 Task: Create new Company, with domain: 'cognizant.com' and type: 'Reseller'. Add new contact for this company, with mail Id: 'Devyani_Singh@cognizant.com', First Name: Devyani, Last name:  Singh, Job Title: 'Project Manager', Phone Number: '(617) 555-9013'. Change life cycle stage to  Lead and lead status to  Open. Logged in from softage.3@softage.net
Action: Mouse moved to (82, 72)
Screenshot: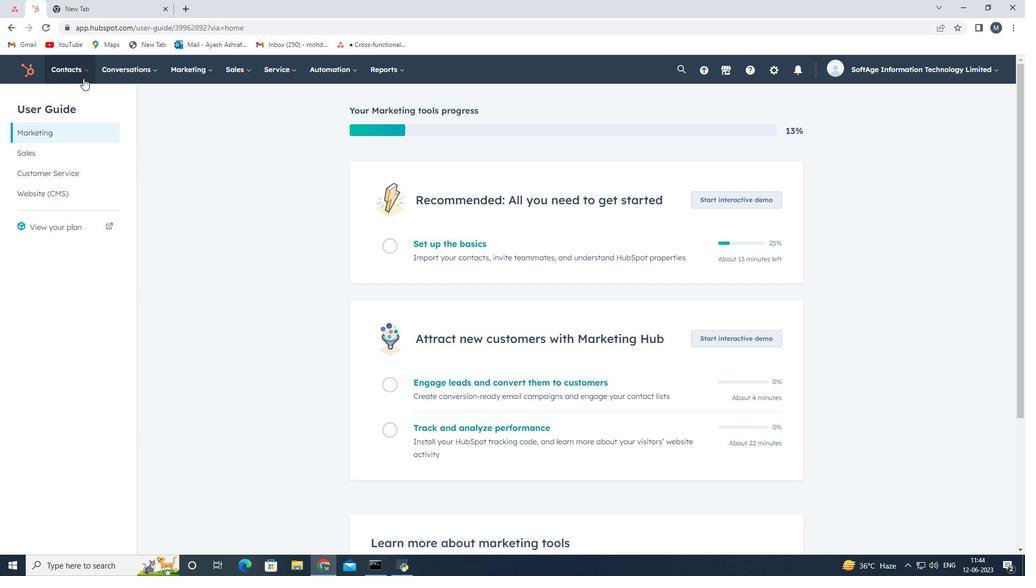 
Action: Mouse pressed left at (82, 72)
Screenshot: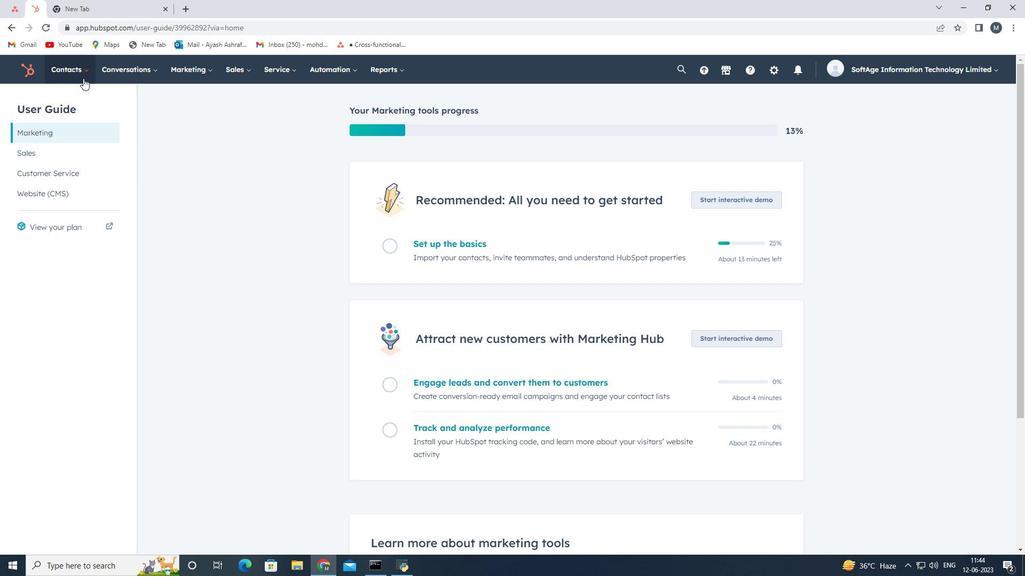 
Action: Mouse moved to (87, 119)
Screenshot: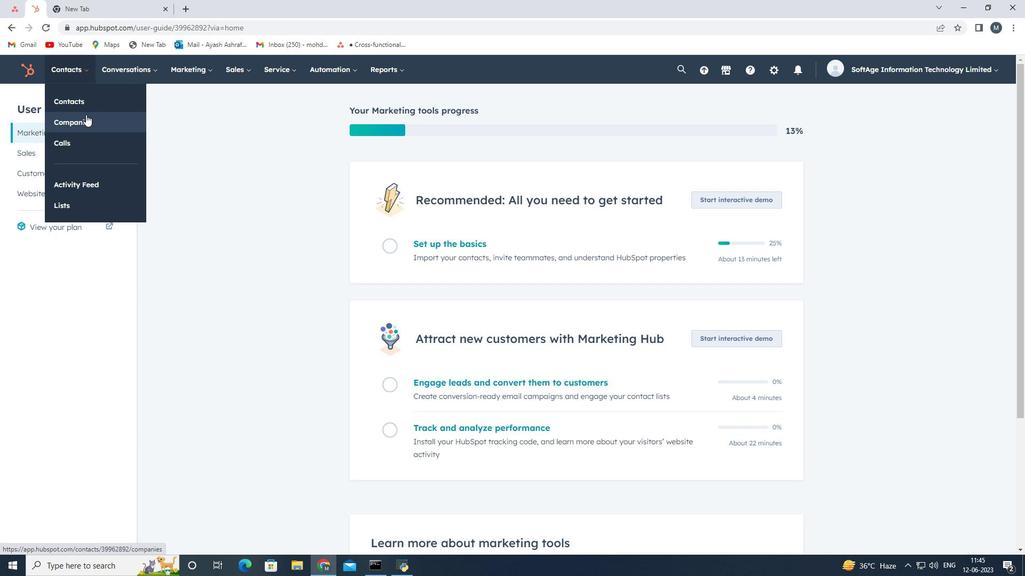 
Action: Mouse pressed left at (87, 119)
Screenshot: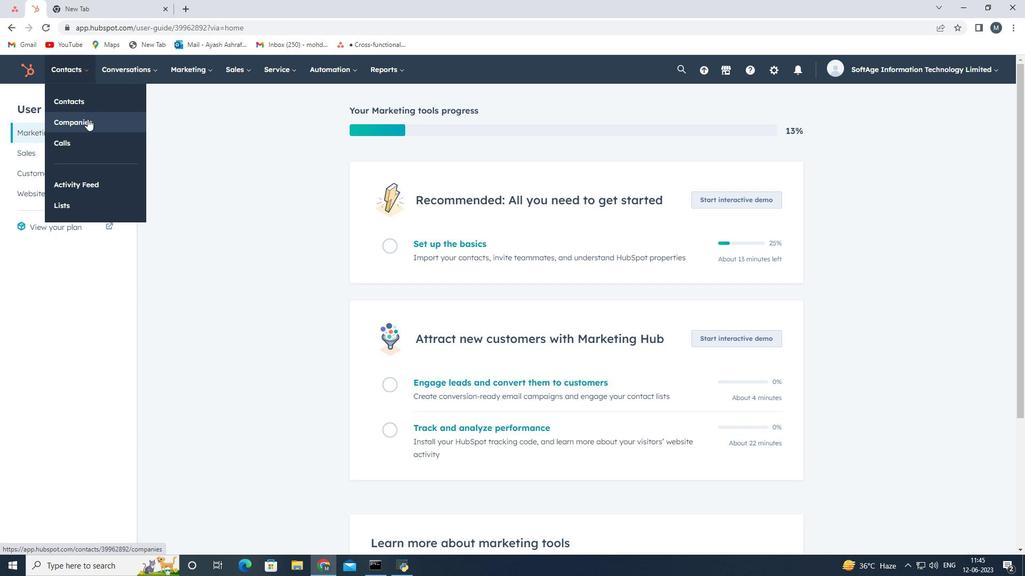 
Action: Mouse moved to (955, 102)
Screenshot: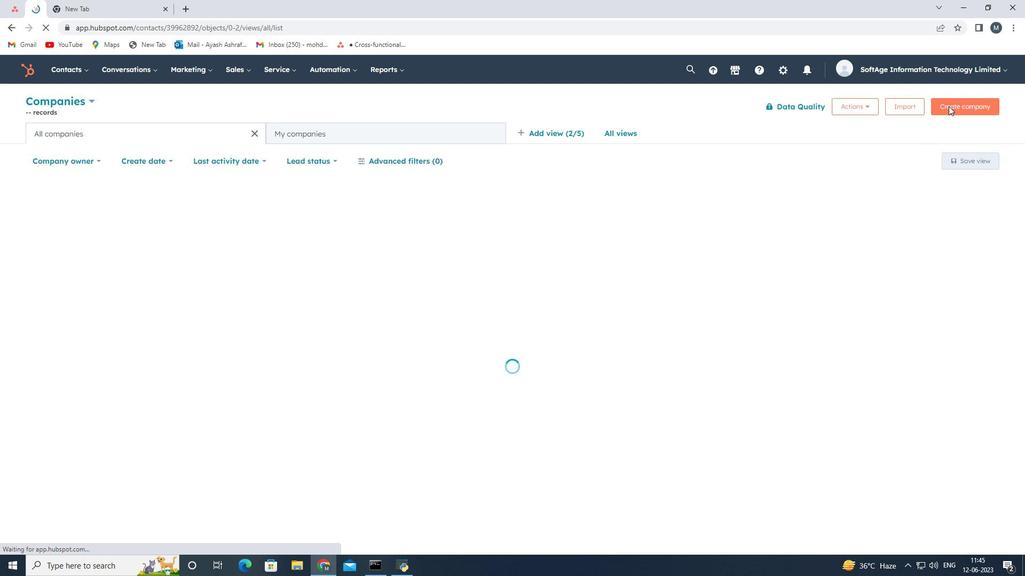 
Action: Mouse pressed left at (955, 102)
Screenshot: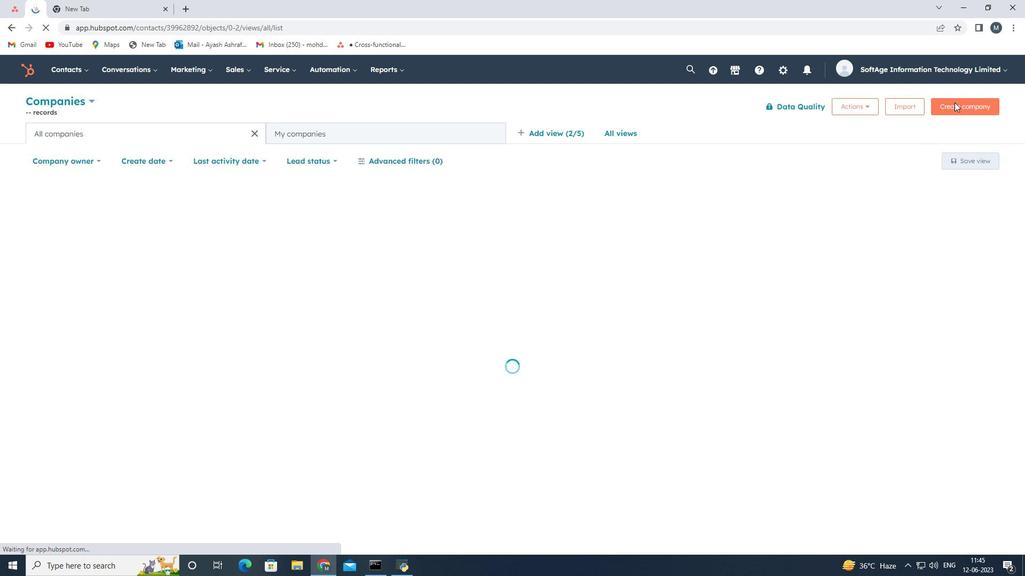 
Action: Mouse moved to (787, 151)
Screenshot: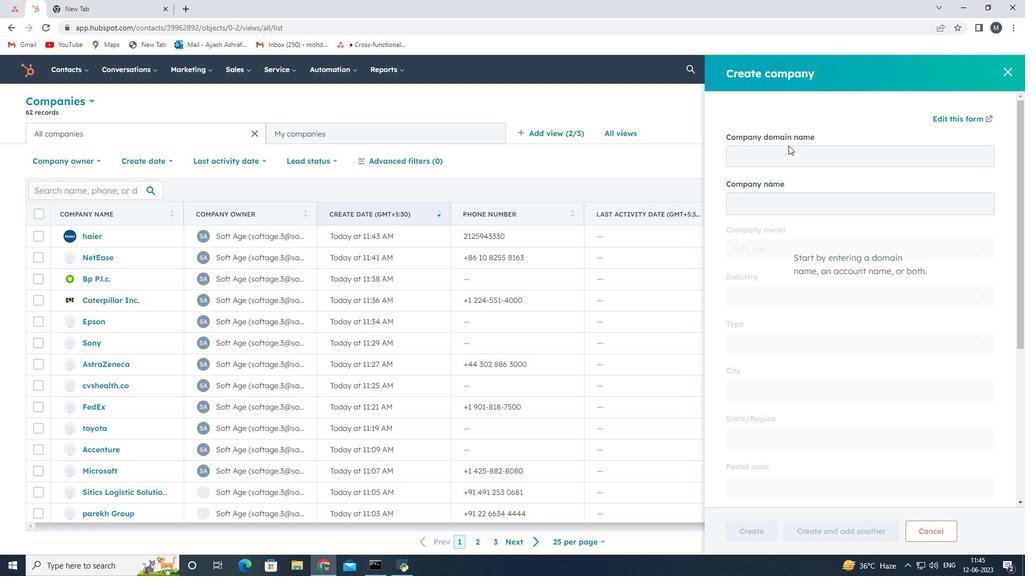 
Action: Mouse pressed left at (787, 151)
Screenshot: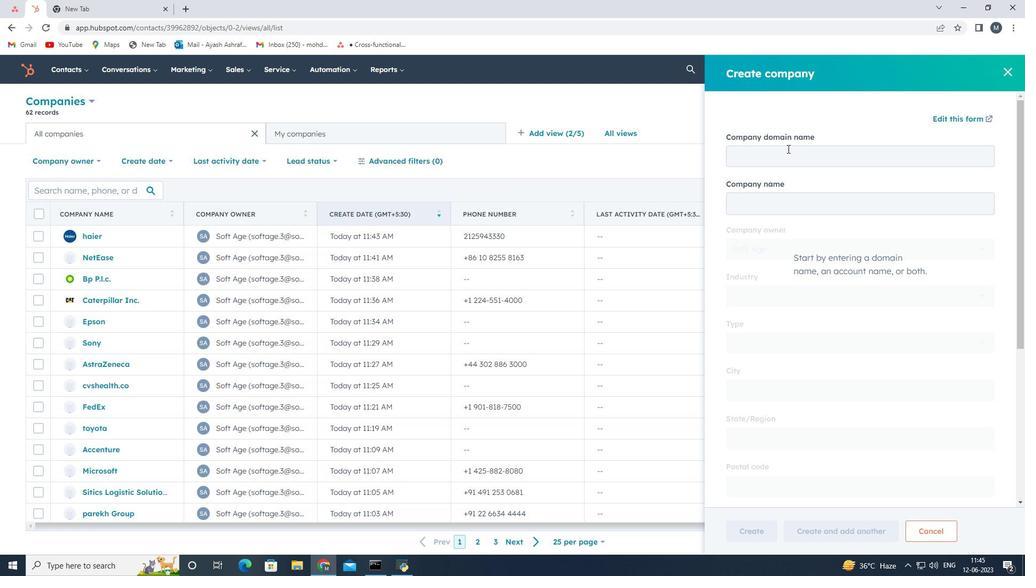
Action: Mouse moved to (786, 152)
Screenshot: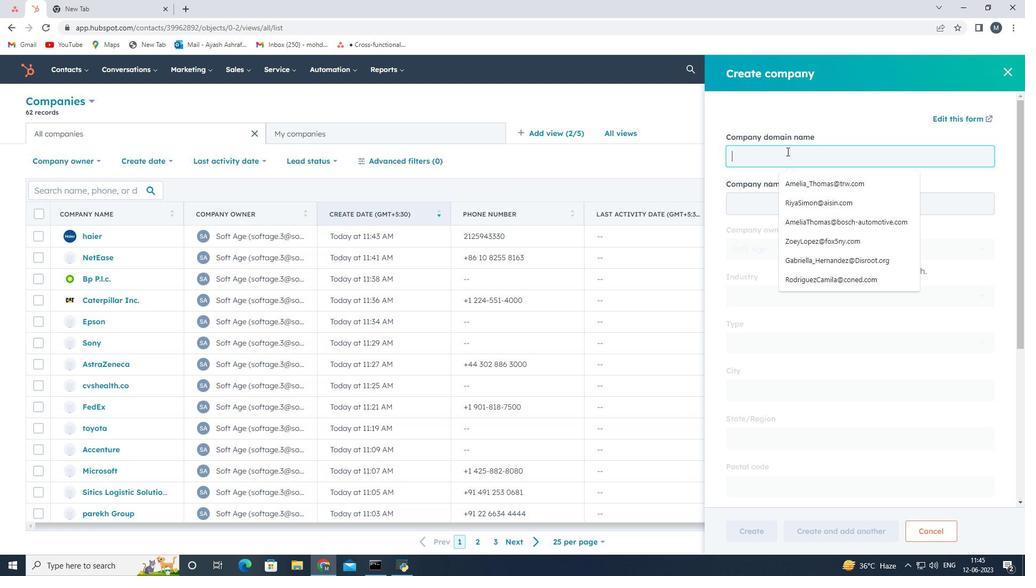 
Action: Key pressed cogm
Screenshot: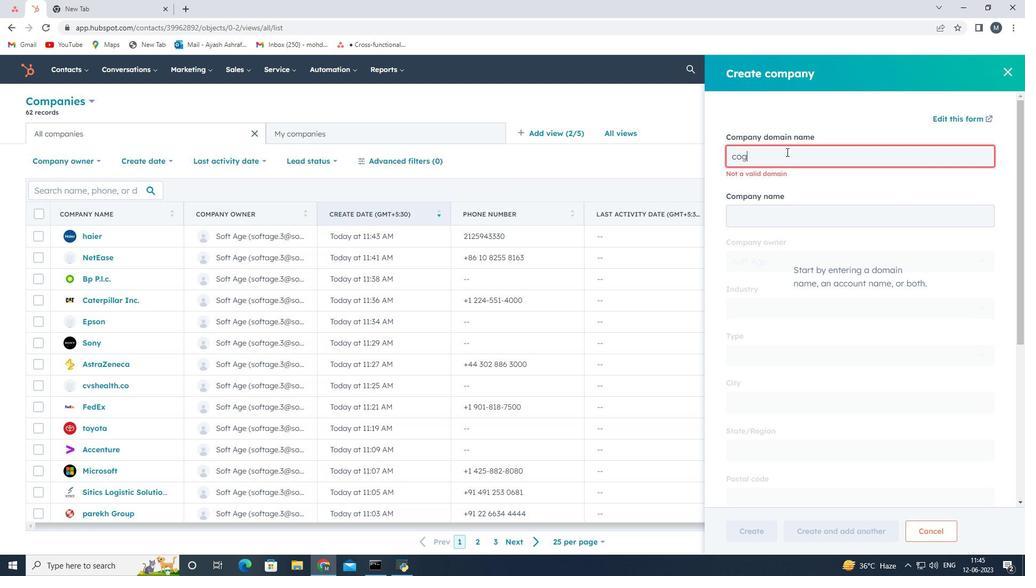 
Action: Mouse moved to (785, 152)
Screenshot: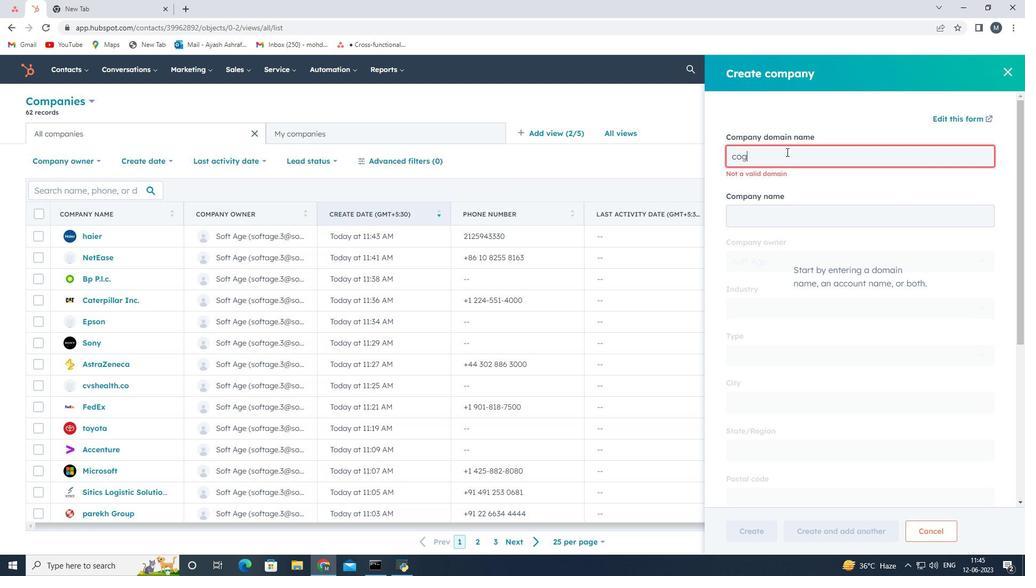 
Action: Key pressed <Key.backspace>no<Key.backspace>izant.com
Screenshot: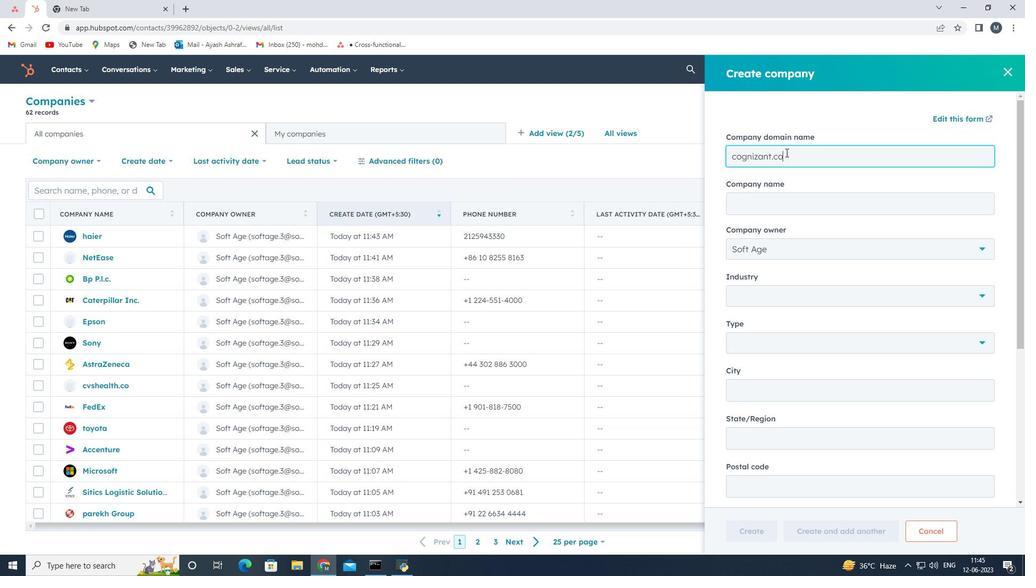 
Action: Mouse moved to (790, 291)
Screenshot: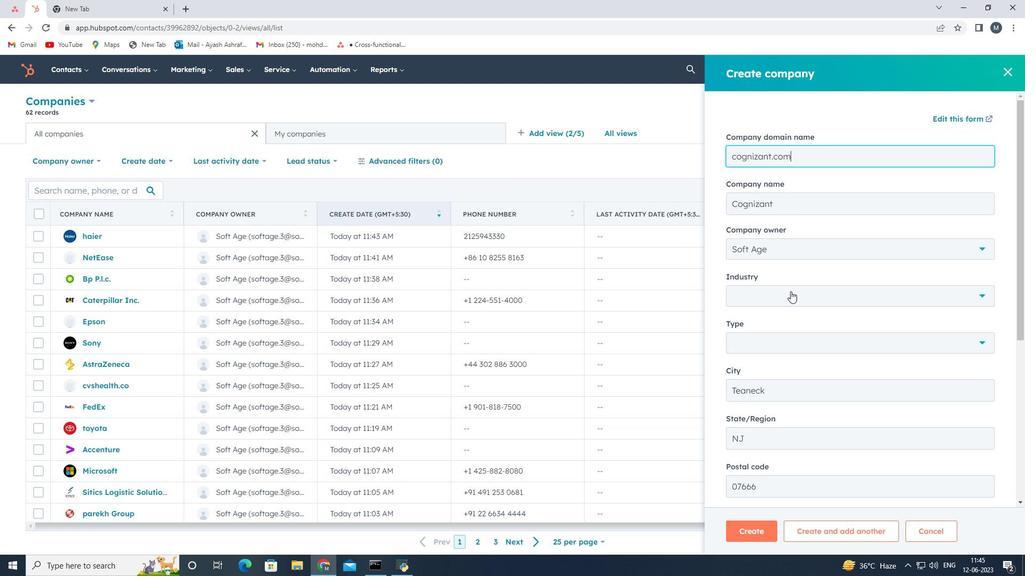 
Action: Mouse scrolled (790, 291) with delta (0, 0)
Screenshot: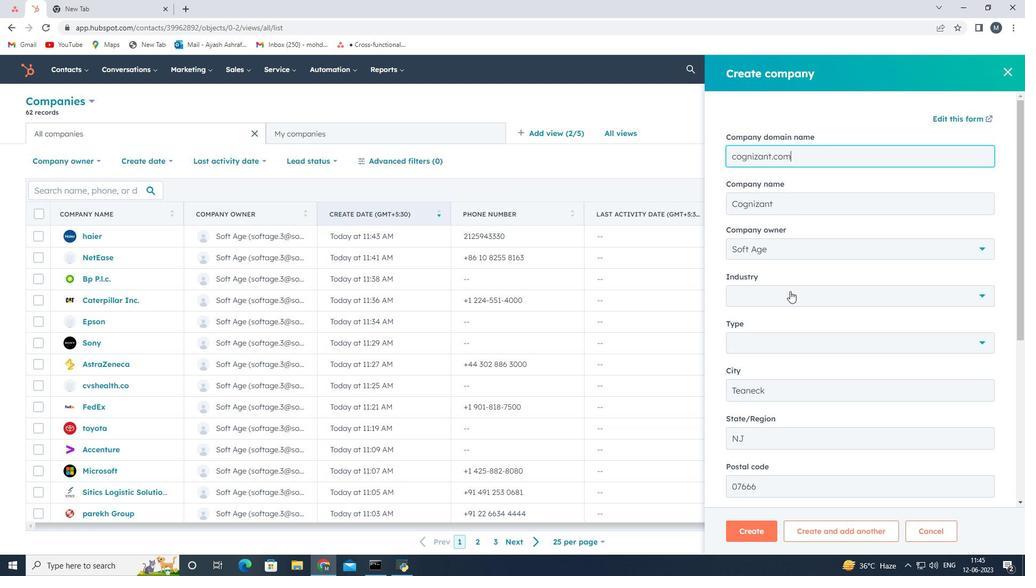 
Action: Mouse moved to (786, 291)
Screenshot: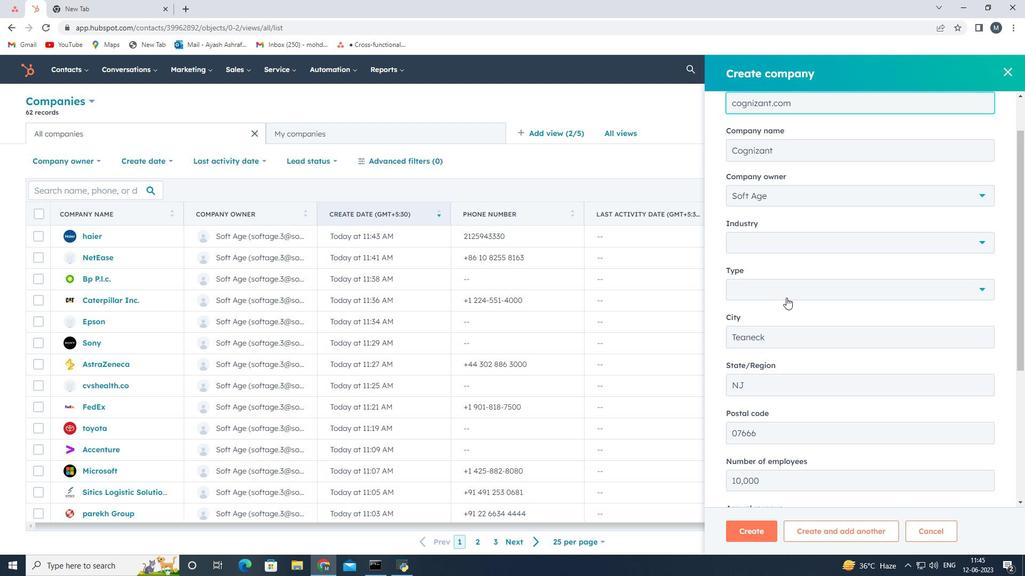 
Action: Mouse pressed left at (786, 291)
Screenshot: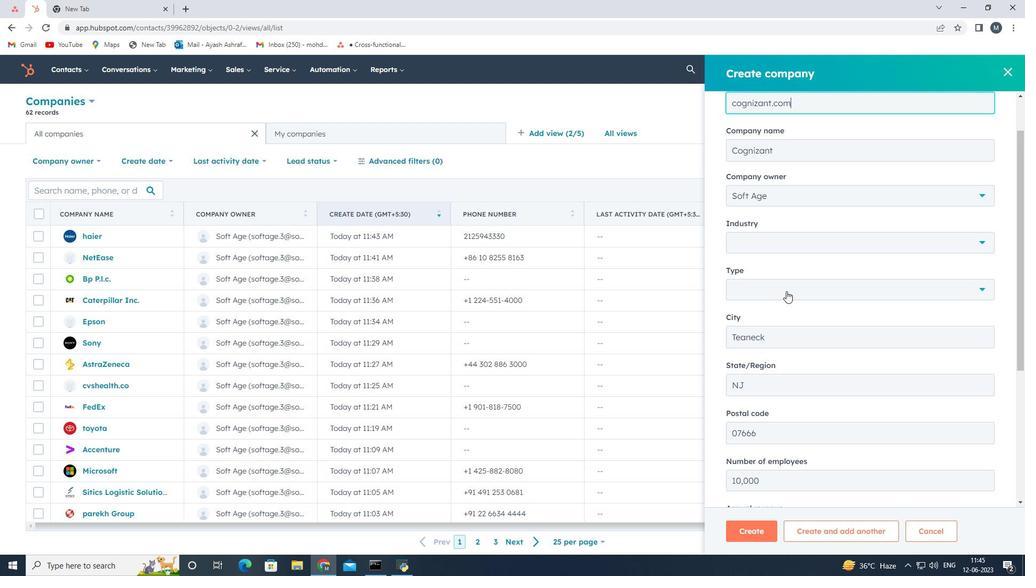 
Action: Mouse moved to (769, 385)
Screenshot: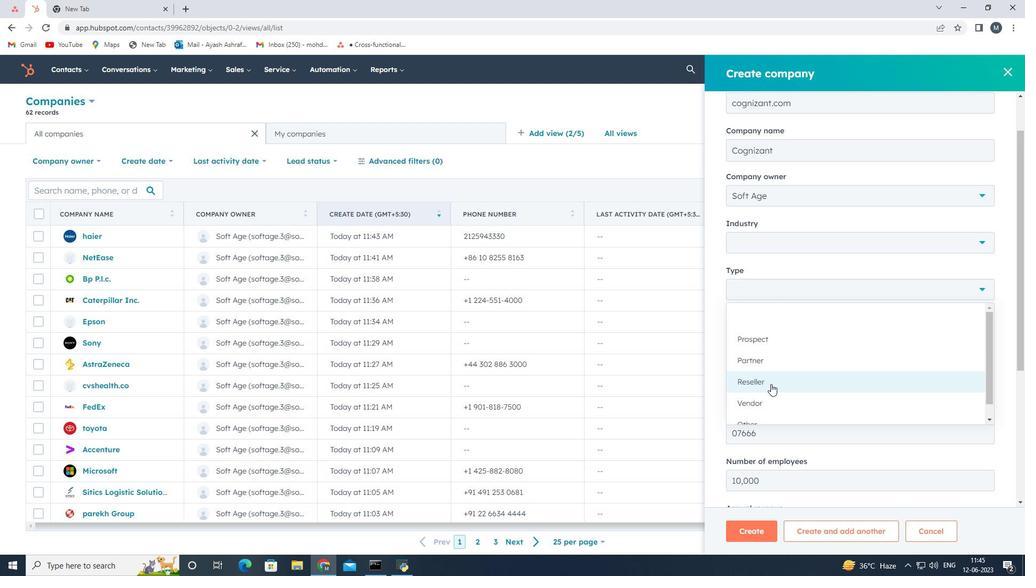 
Action: Mouse pressed left at (769, 385)
Screenshot: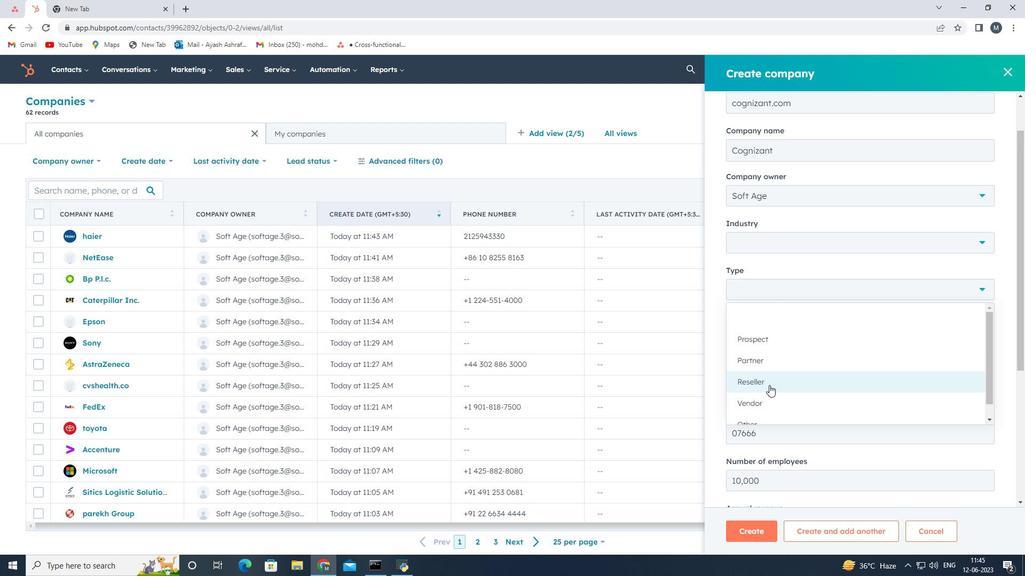 
Action: Mouse moved to (766, 346)
Screenshot: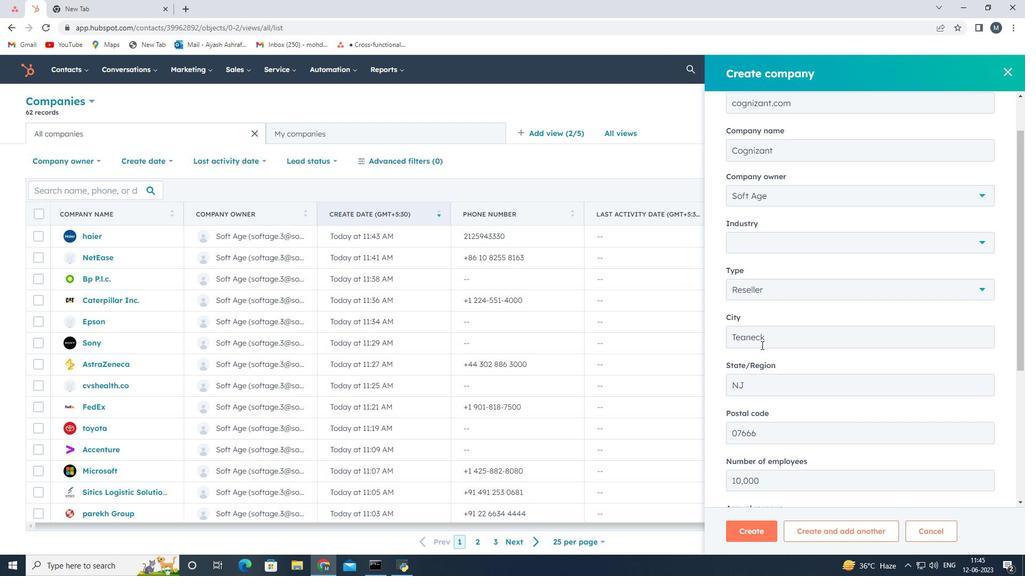 
Action: Mouse scrolled (766, 346) with delta (0, 0)
Screenshot: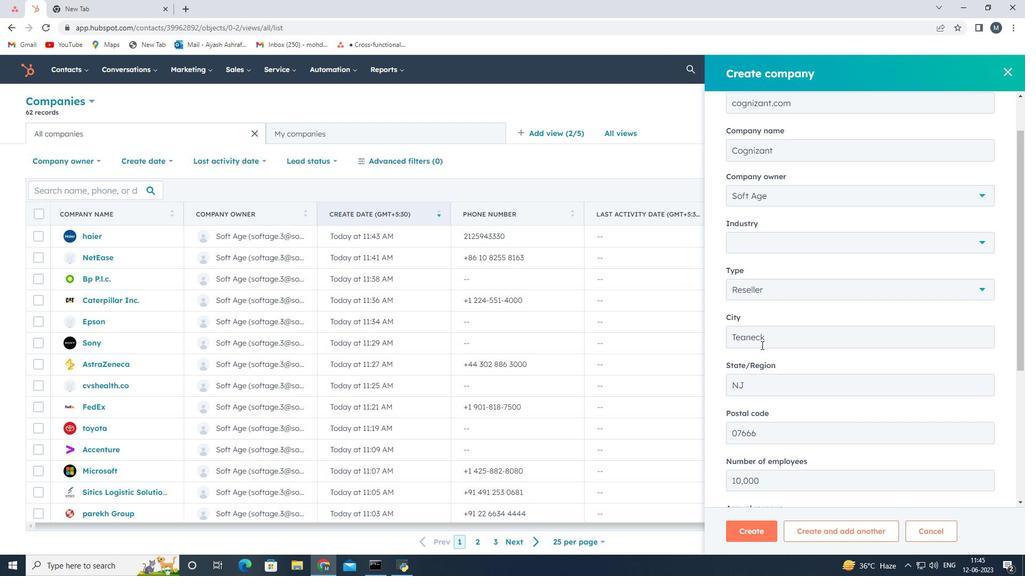 
Action: Mouse moved to (768, 349)
Screenshot: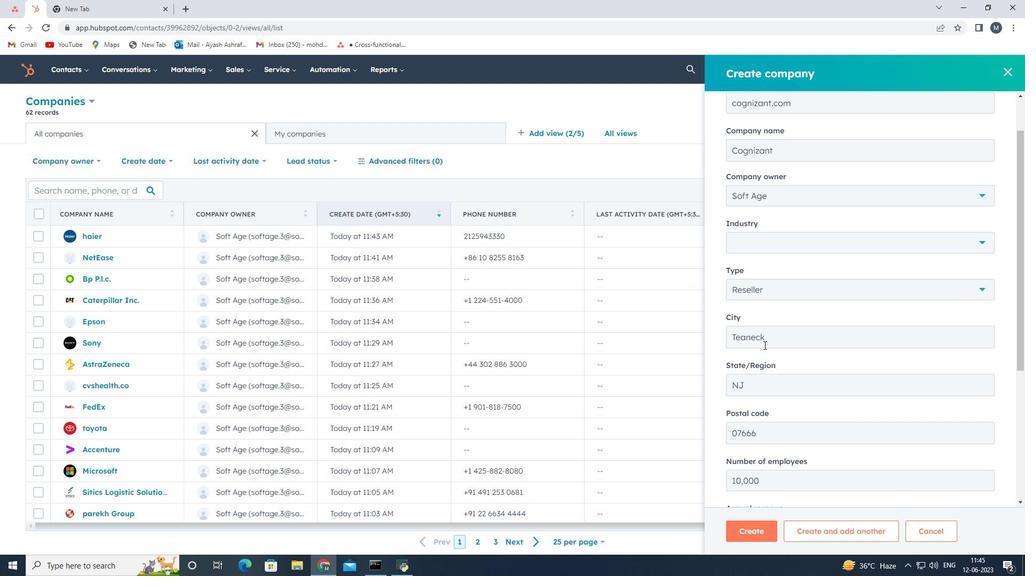 
Action: Mouse scrolled (768, 348) with delta (0, 0)
Screenshot: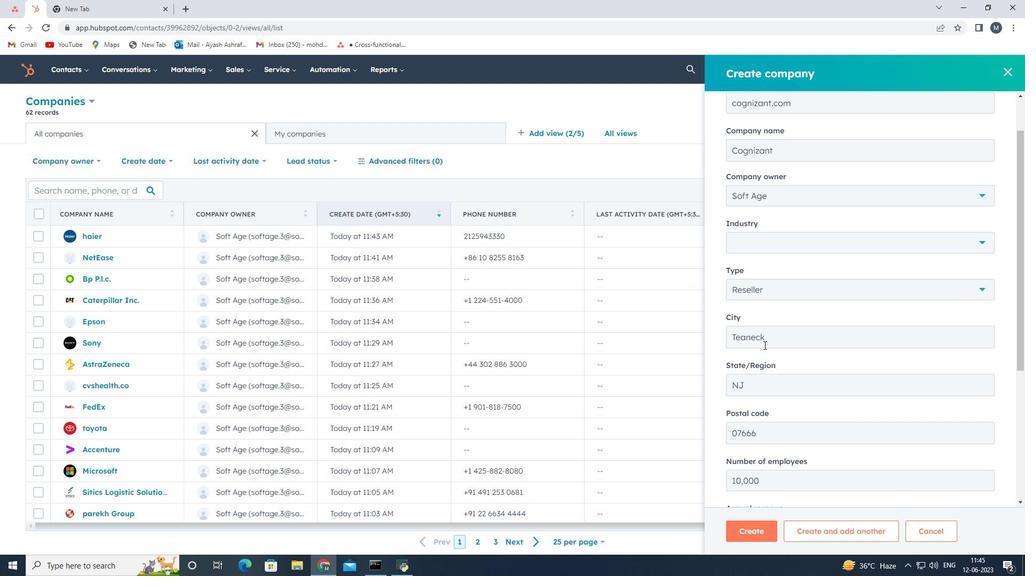 
Action: Mouse moved to (759, 489)
Screenshot: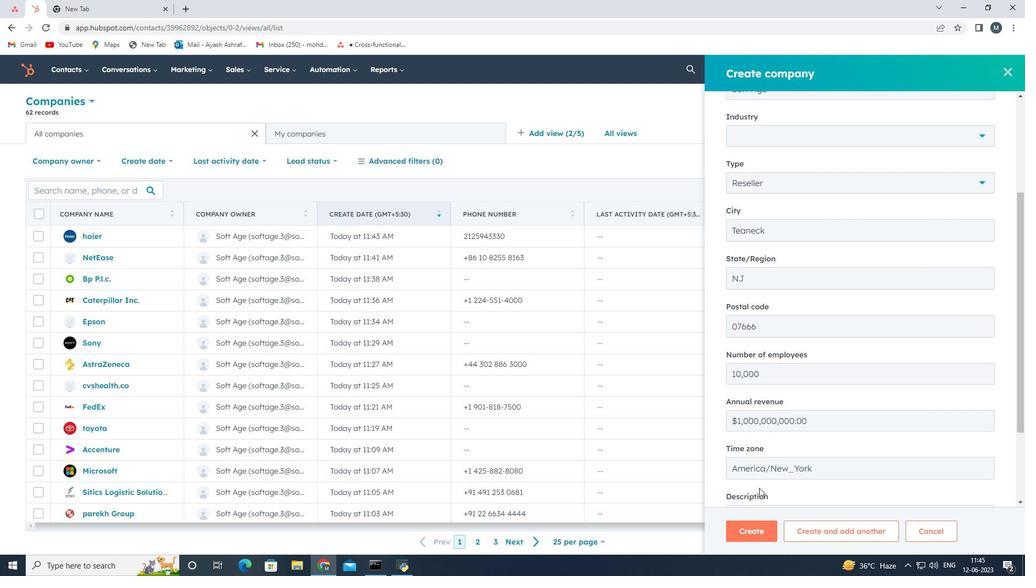 
Action: Mouse scrolled (759, 489) with delta (0, 0)
Screenshot: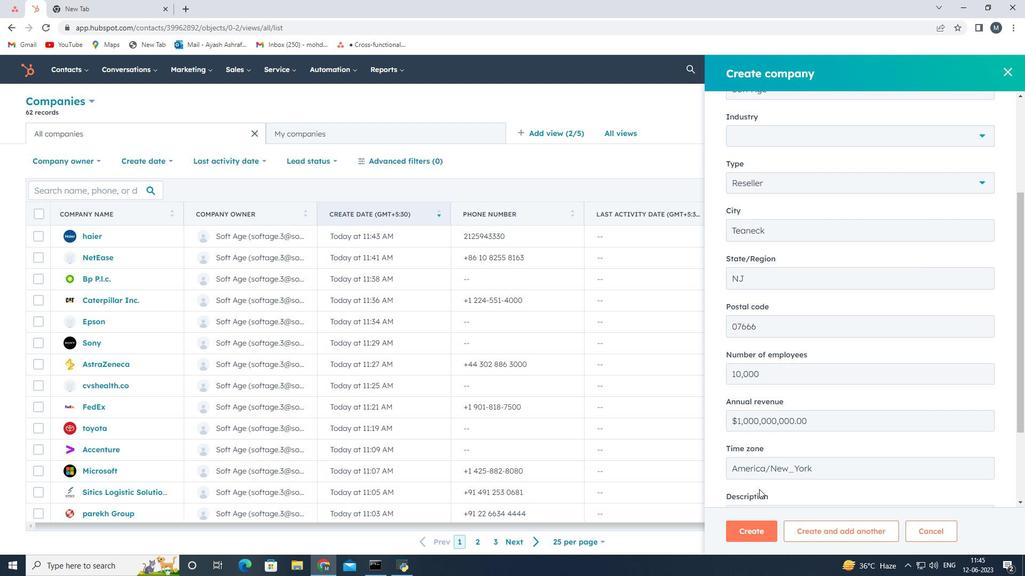 
Action: Mouse moved to (760, 489)
Screenshot: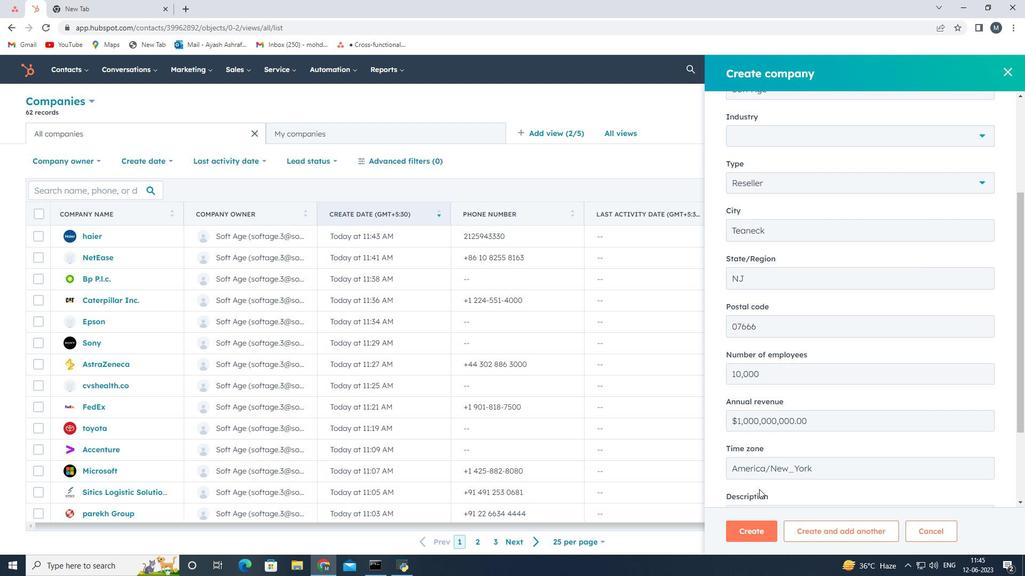 
Action: Mouse scrolled (760, 489) with delta (0, 0)
Screenshot: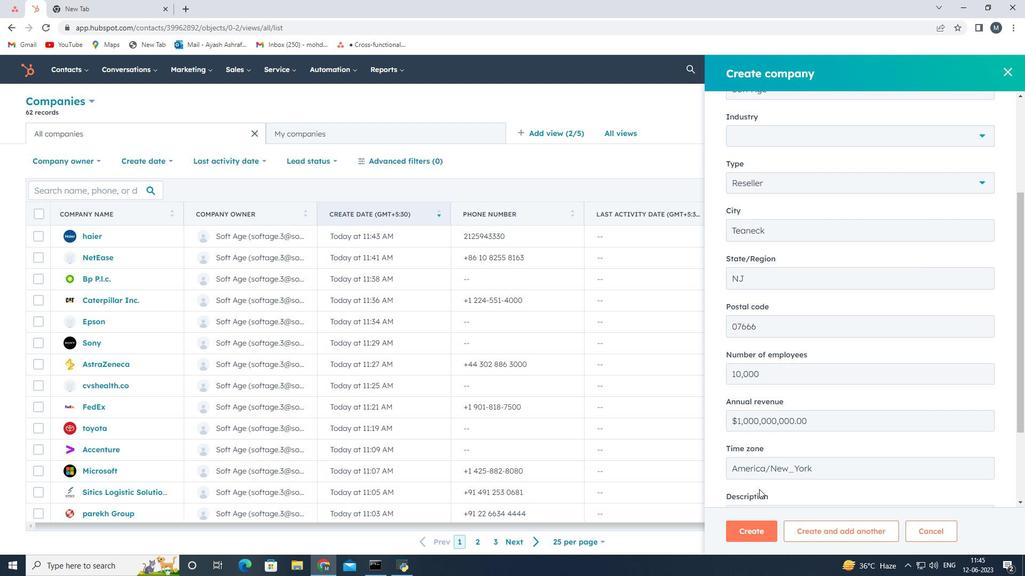 
Action: Mouse moved to (806, 430)
Screenshot: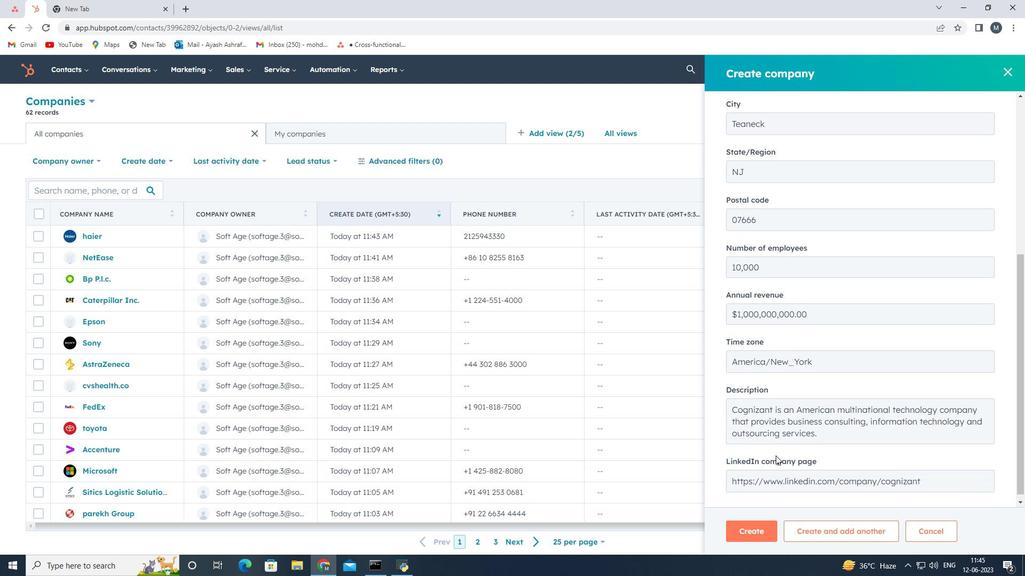 
Action: Mouse scrolled (806, 429) with delta (0, 0)
Screenshot: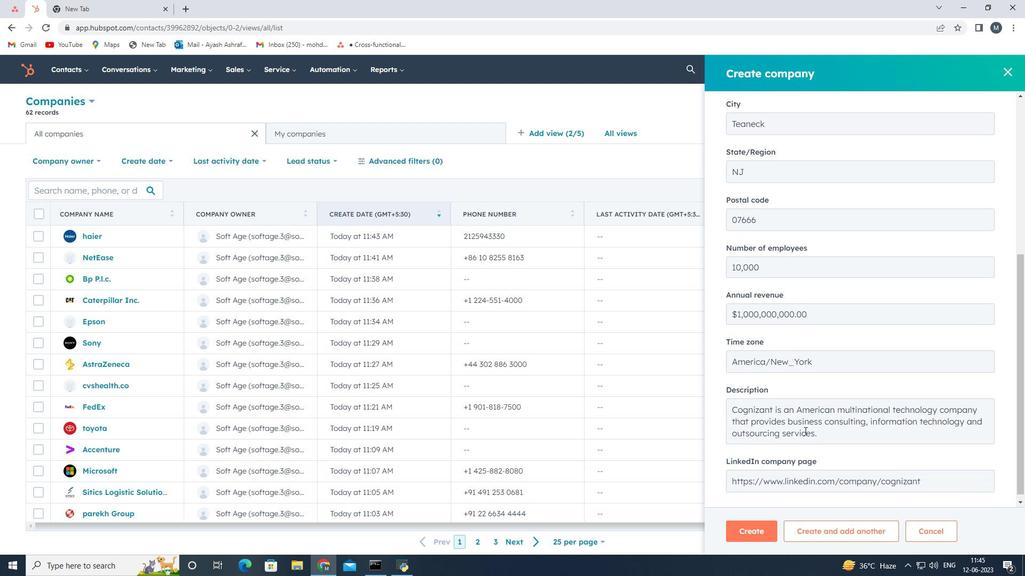 
Action: Mouse scrolled (806, 429) with delta (0, 0)
Screenshot: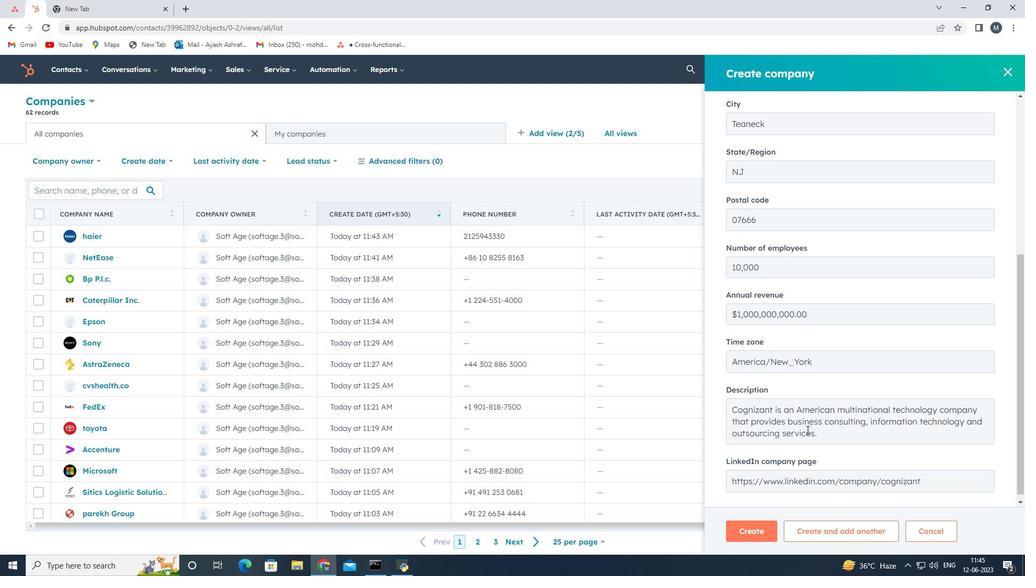 
Action: Mouse scrolled (806, 429) with delta (0, 0)
Screenshot: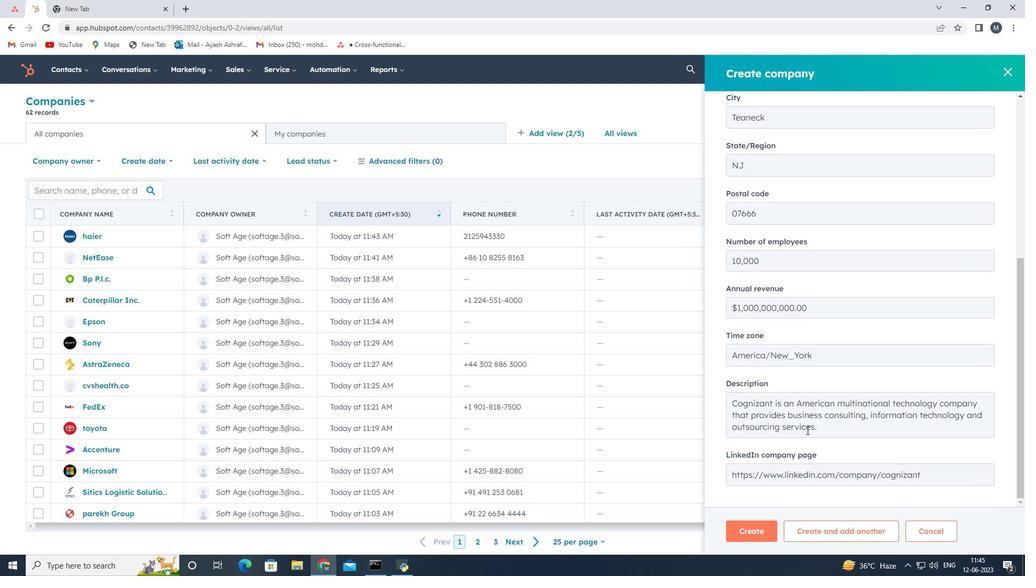
Action: Mouse scrolled (806, 429) with delta (0, 0)
Screenshot: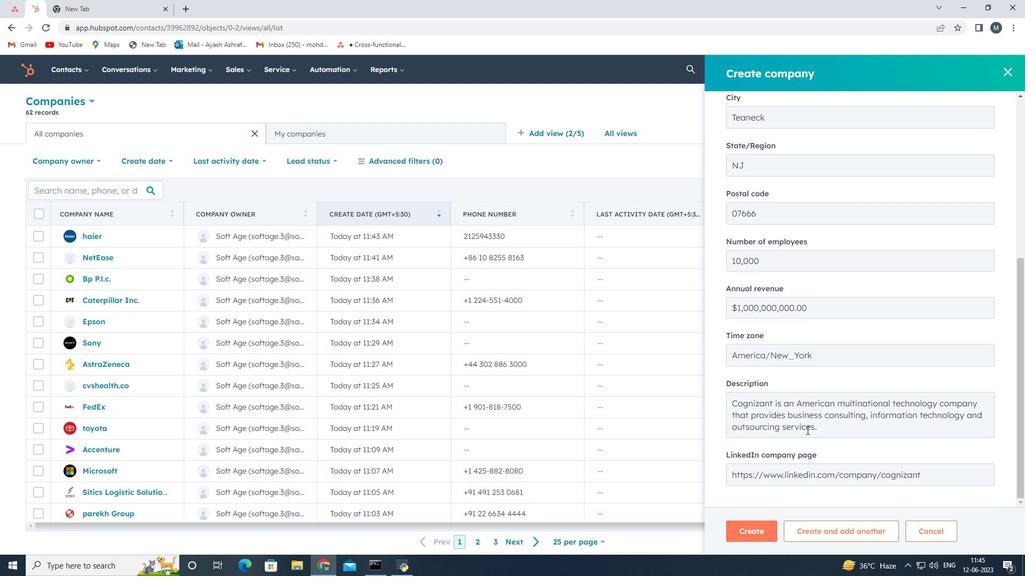 
Action: Mouse scrolled (806, 429) with delta (0, 0)
Screenshot: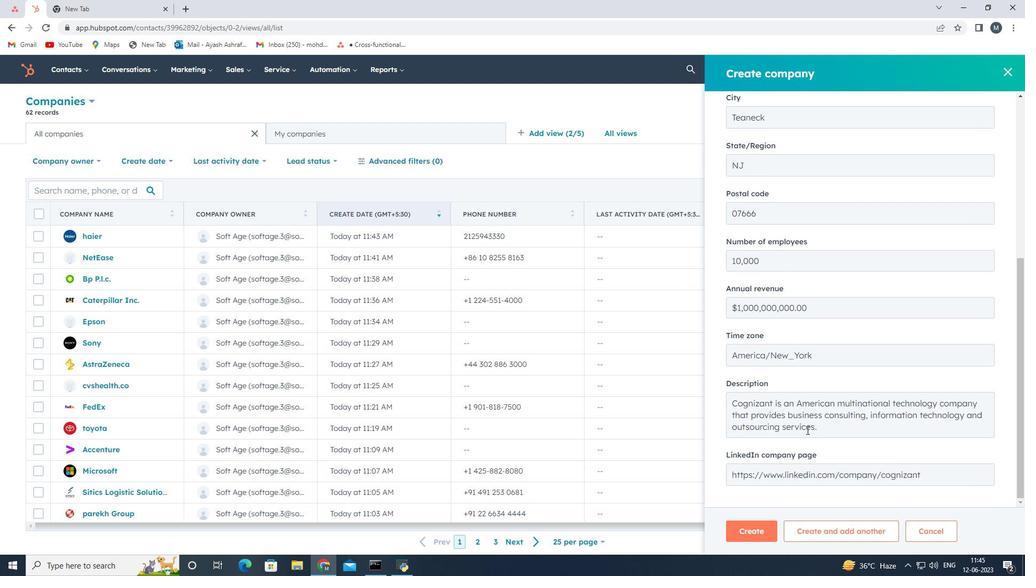 
Action: Mouse moved to (748, 532)
Screenshot: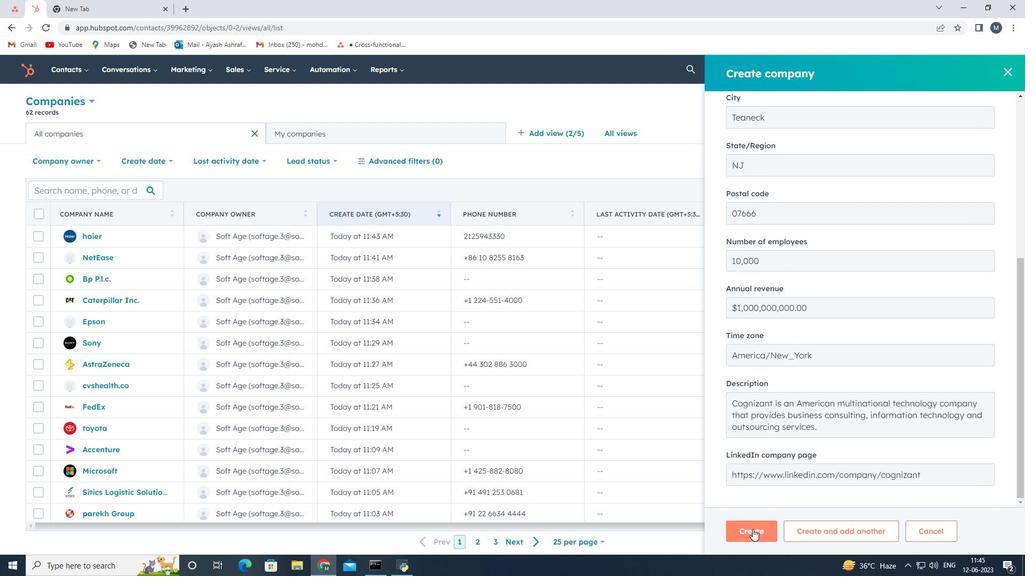 
Action: Mouse pressed left at (748, 532)
Screenshot: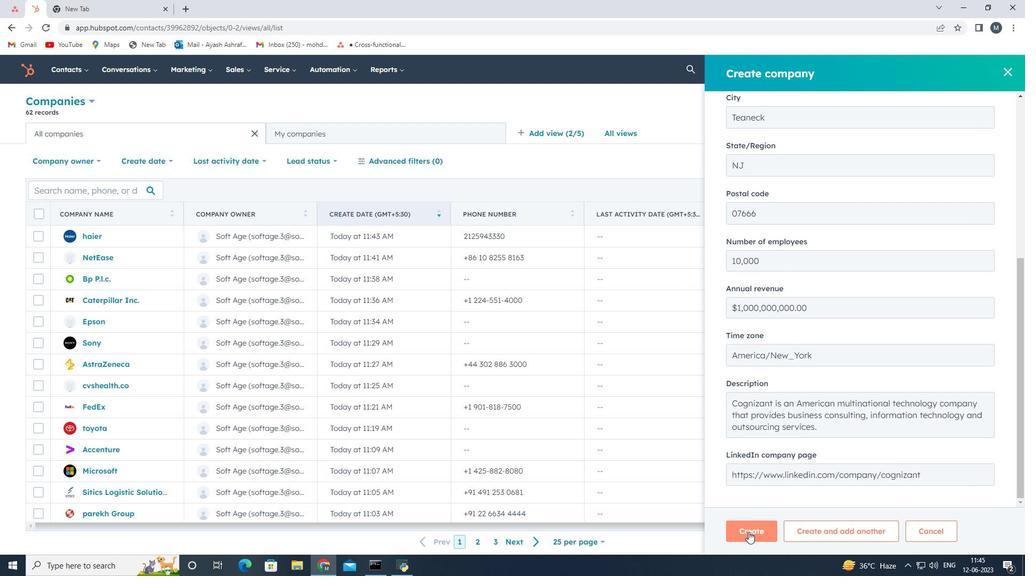 
Action: Mouse moved to (726, 365)
Screenshot: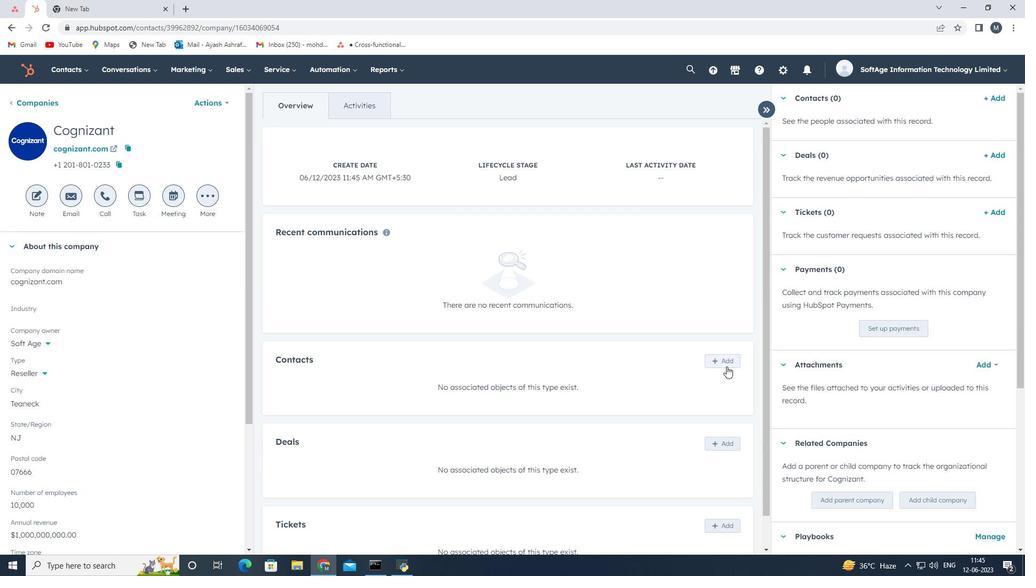 
Action: Mouse pressed left at (726, 365)
Screenshot: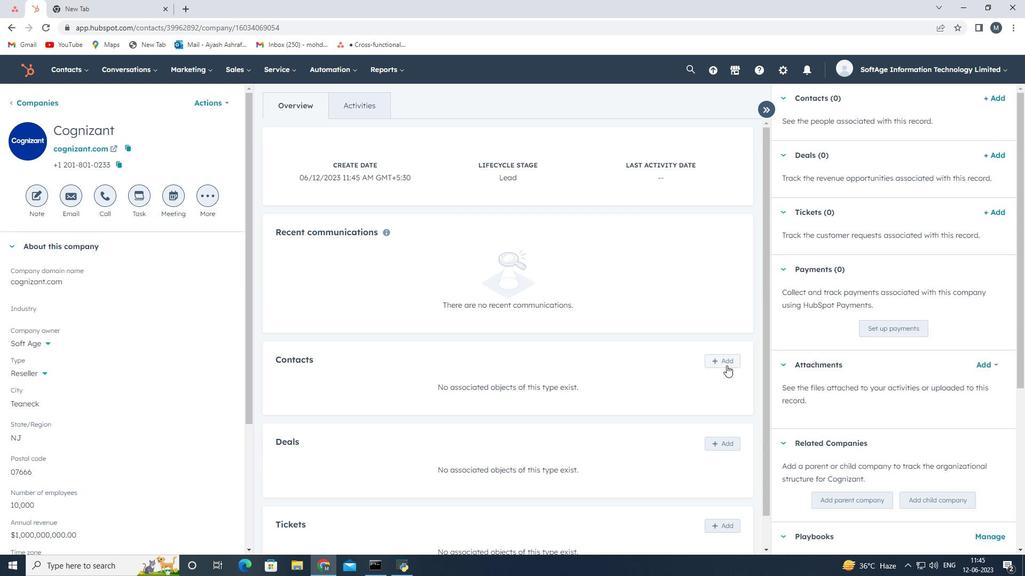 
Action: Mouse moved to (797, 122)
Screenshot: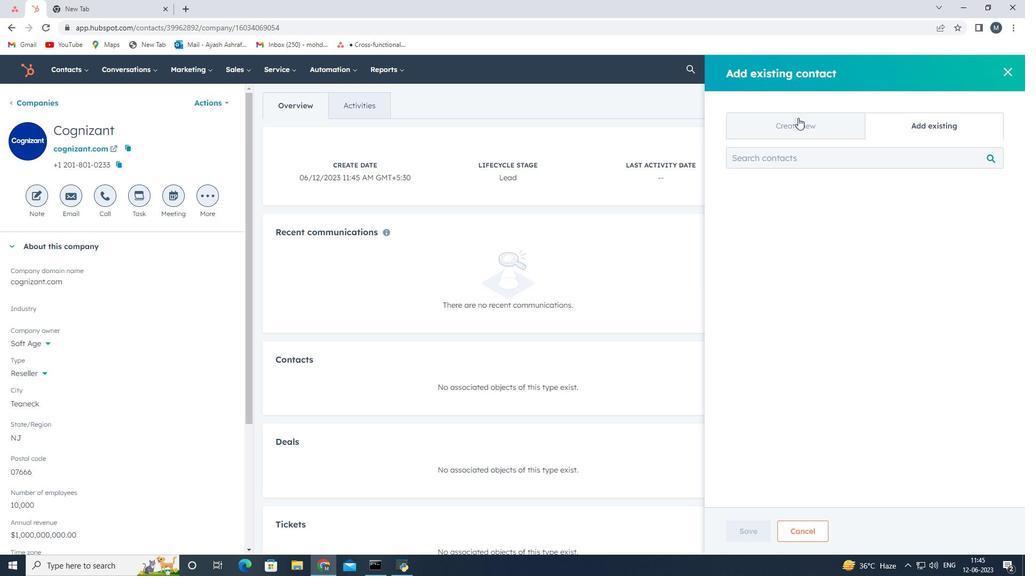 
Action: Mouse pressed left at (797, 122)
Screenshot: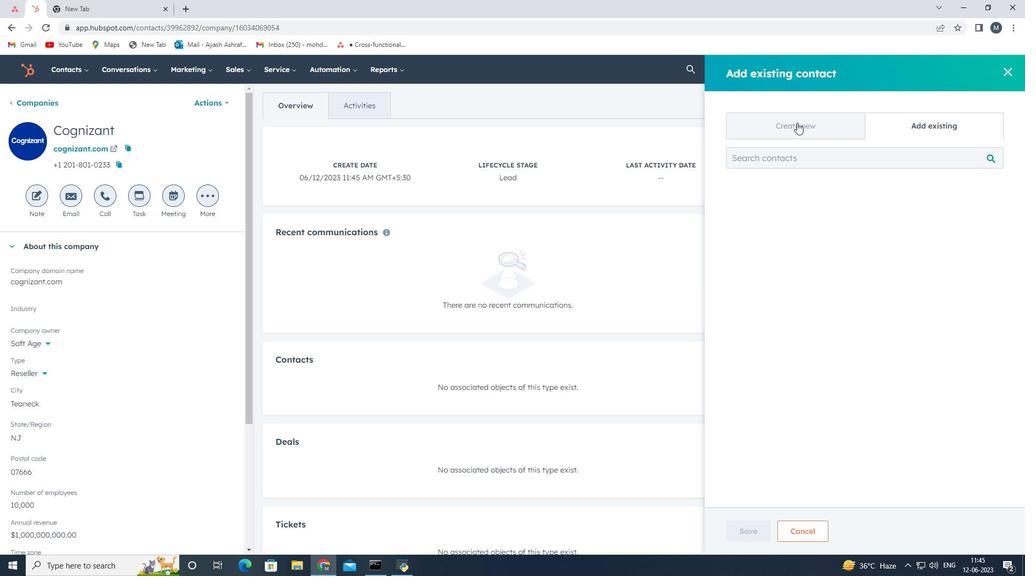 
Action: Mouse moved to (779, 190)
Screenshot: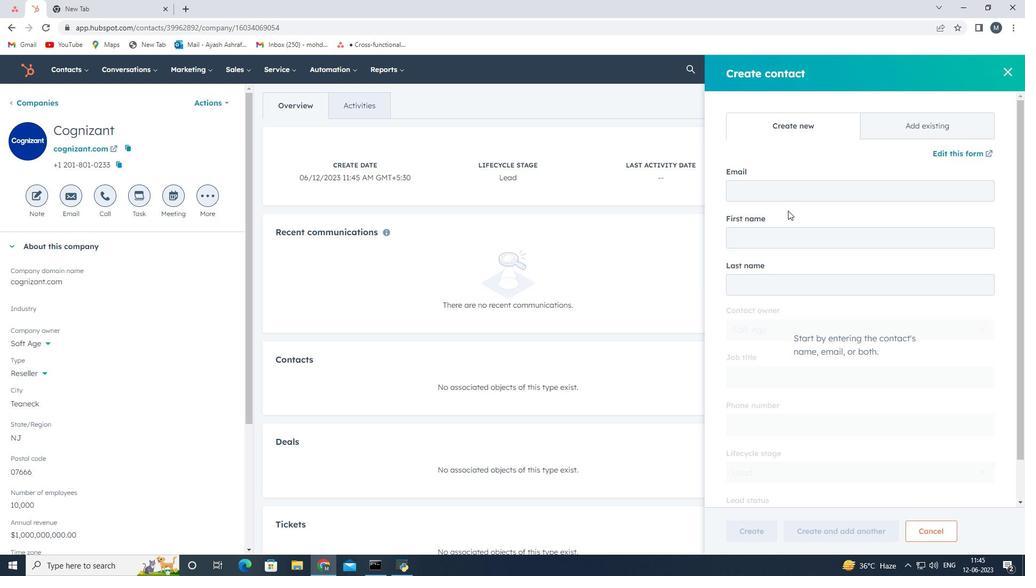 
Action: Mouse pressed left at (779, 190)
Screenshot: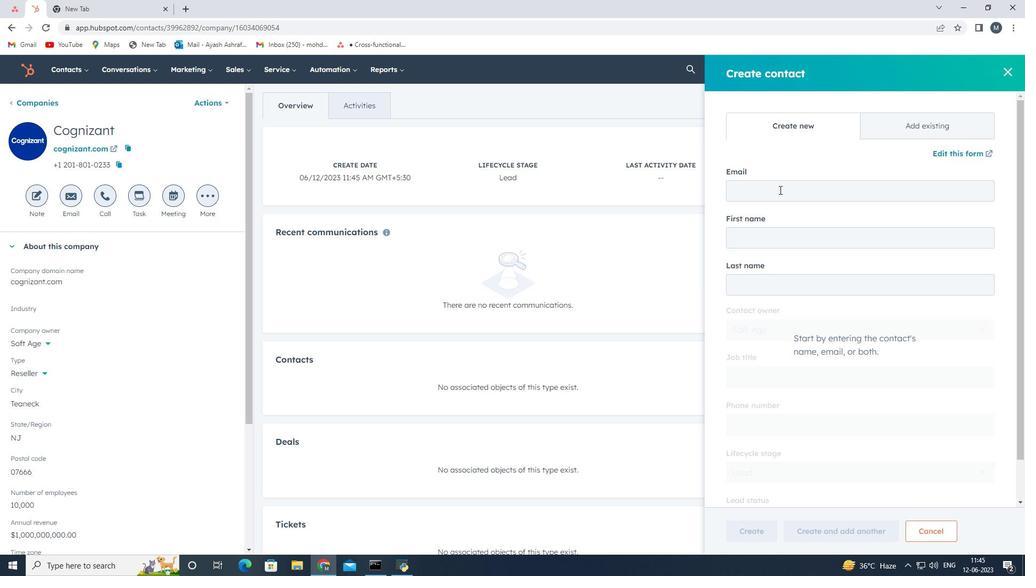 
Action: Key pressed <Key.shift><Key.shift><Key.shift><Key.shift><Key.shift><Key.shift><Key.shift>Devyani<Key.shift><Key.shift><Key.shift><Key.shift><Key.shift><Key.shift><Key.shift><Key.shift><Key.shift><Key.shift>_singh<Key.shift><Key.shift><Key.shift><Key.shift><Key.shift><Key.shift>@cognizant.com
Screenshot: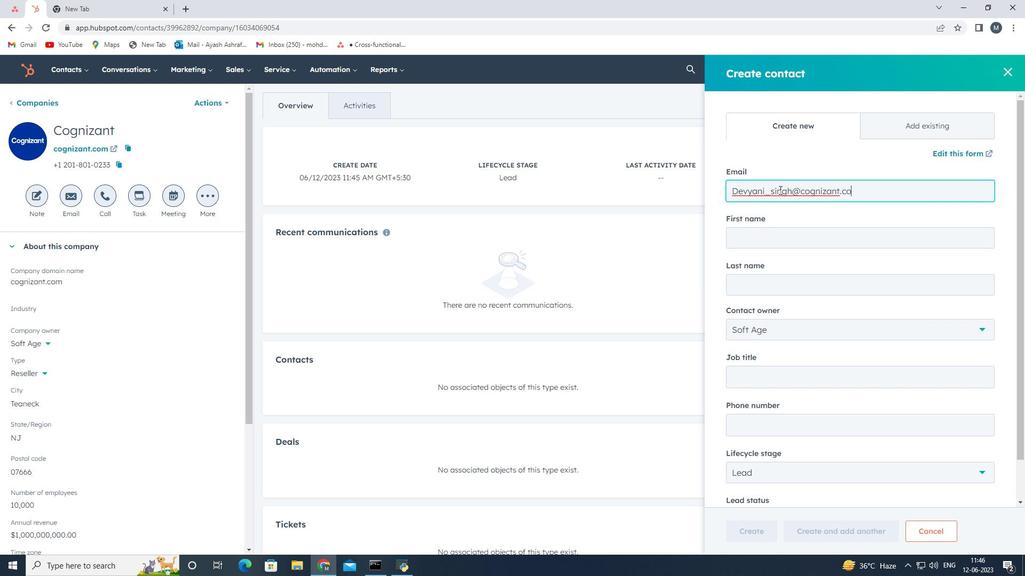 
Action: Mouse moved to (777, 234)
Screenshot: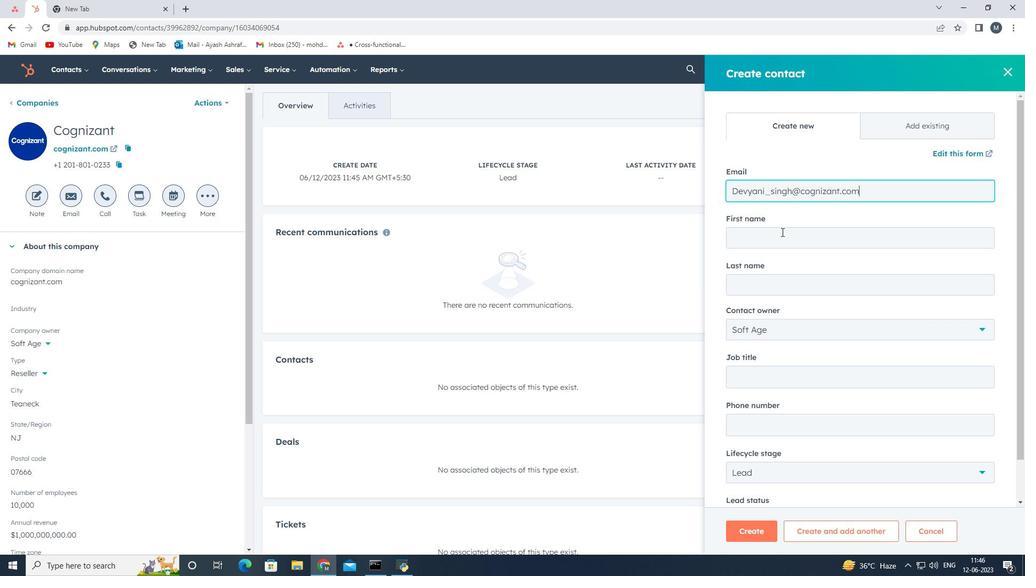 
Action: Mouse pressed left at (777, 234)
Screenshot: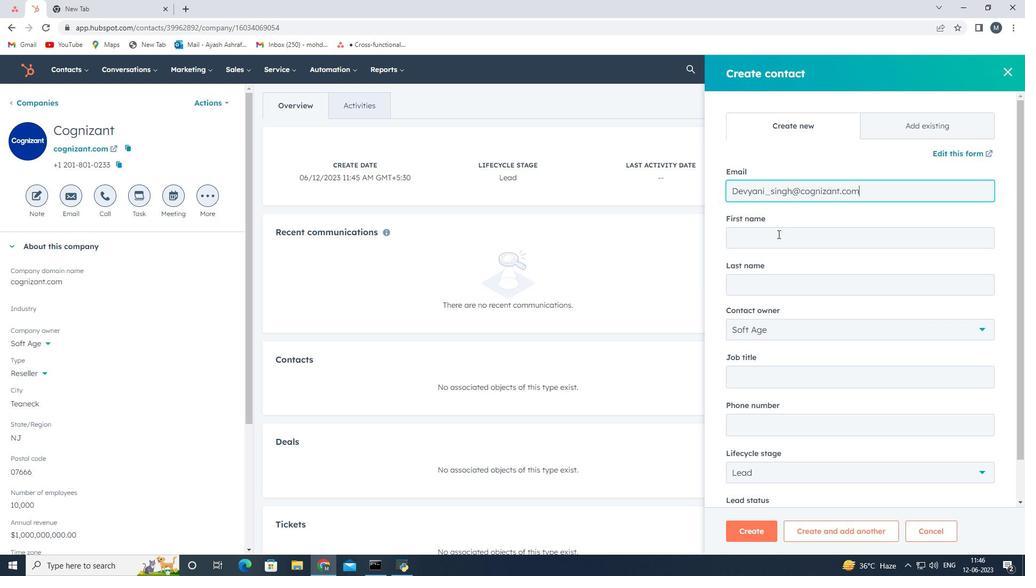 
Action: Key pressed <Key.shift><Key.shift><Key.shift><Key.shift><Key.shift>Devyani
Screenshot: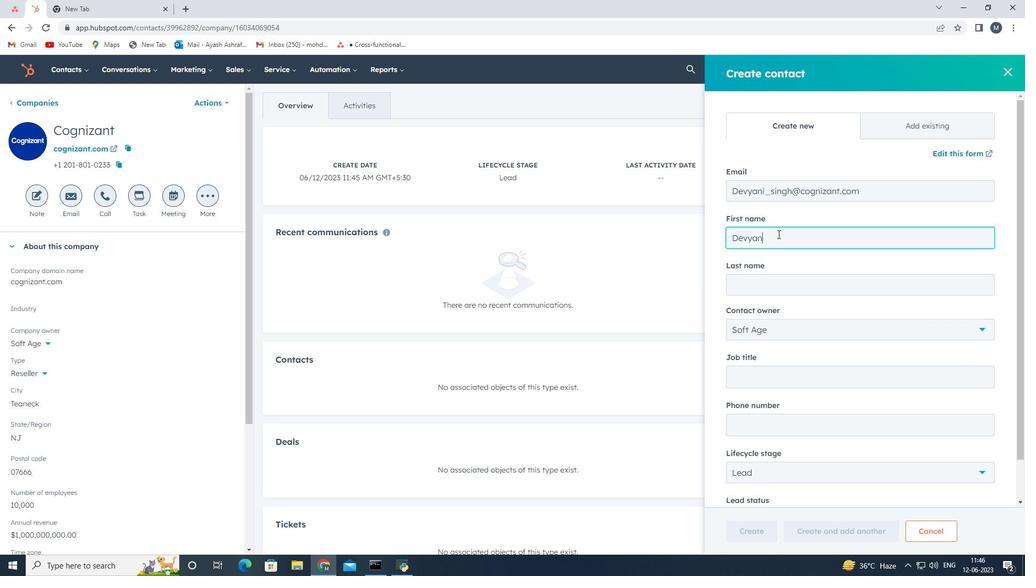 
Action: Mouse moved to (777, 284)
Screenshot: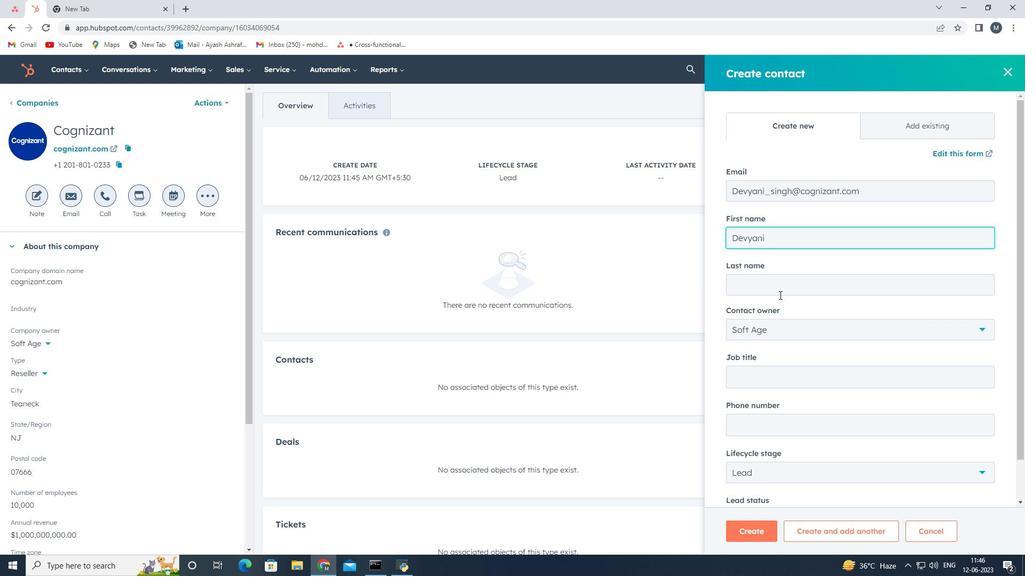 
Action: Mouse pressed left at (777, 284)
Screenshot: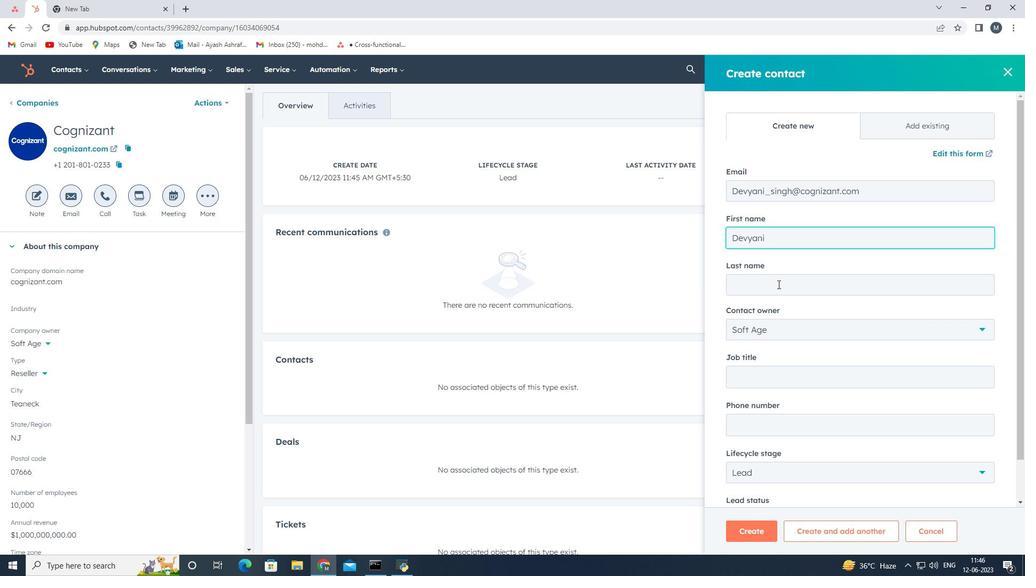 
Action: Key pressed <Key.shift>Singh
Screenshot: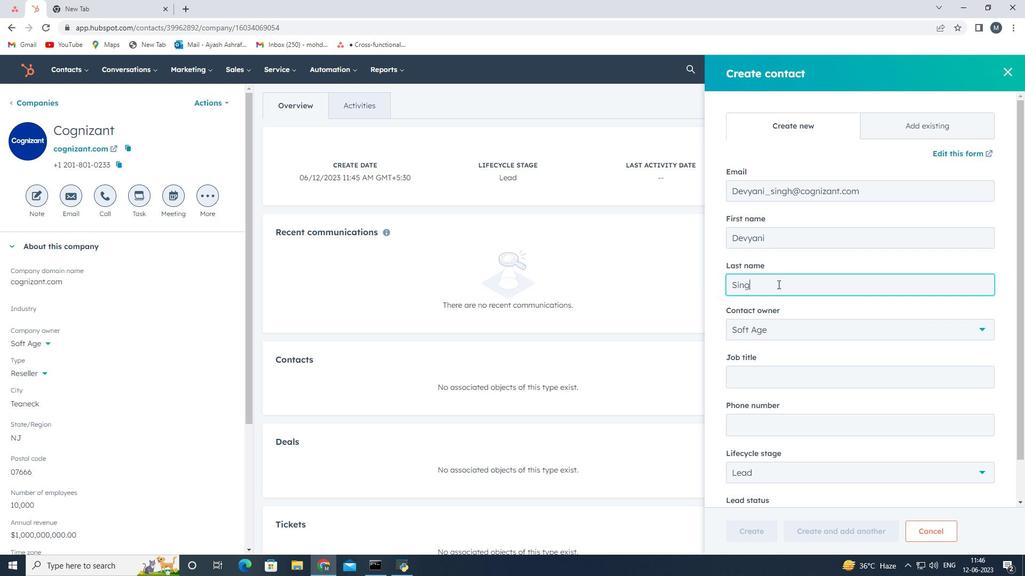 
Action: Mouse moved to (754, 378)
Screenshot: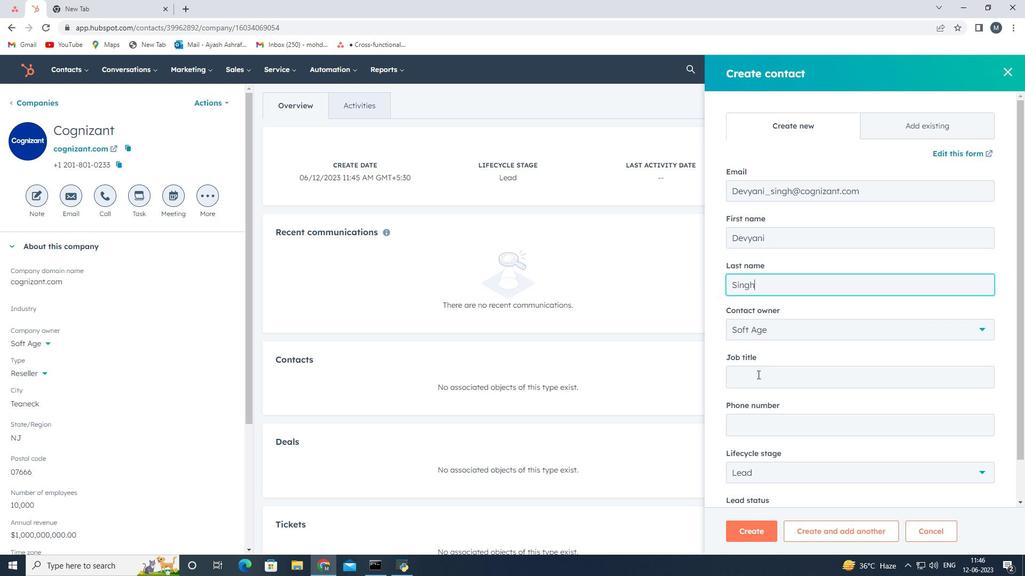 
Action: Mouse pressed left at (754, 378)
Screenshot: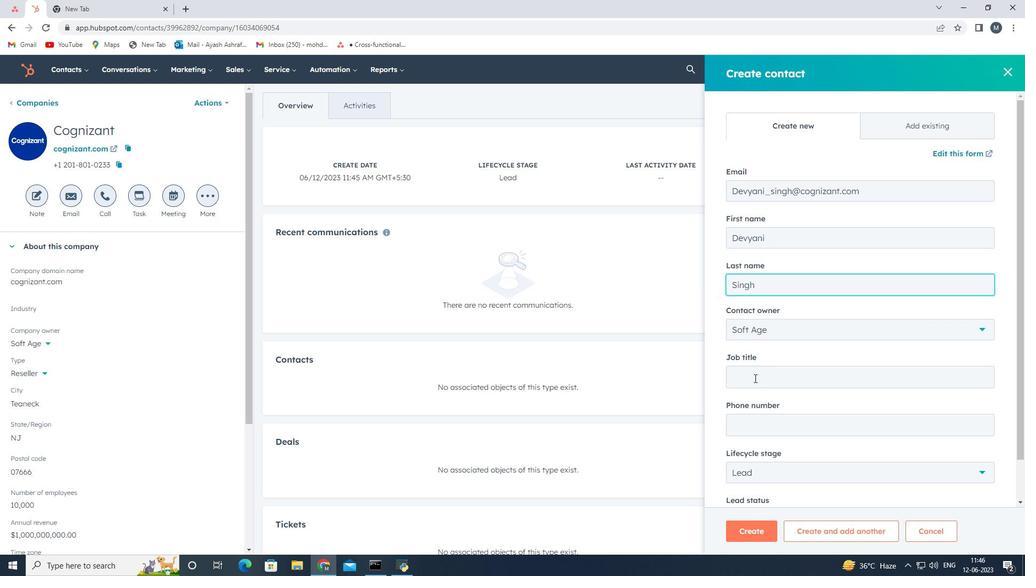 
Action: Key pressed <Key.shift>Project<Key.space><Key.shift>Am<Key.backspace><Key.backspace><Key.shift>Manager
Screenshot: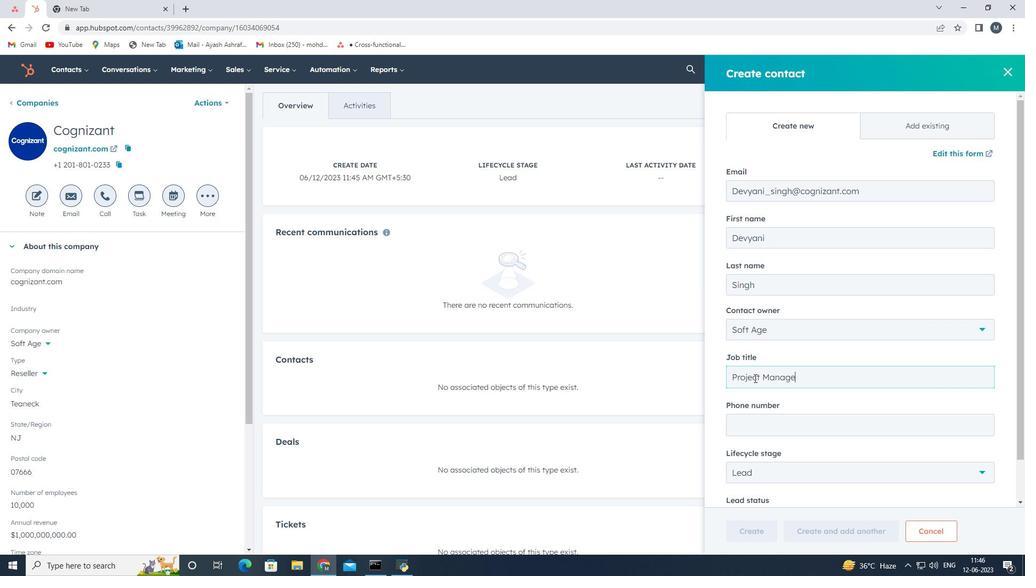 
Action: Mouse moved to (815, 389)
Screenshot: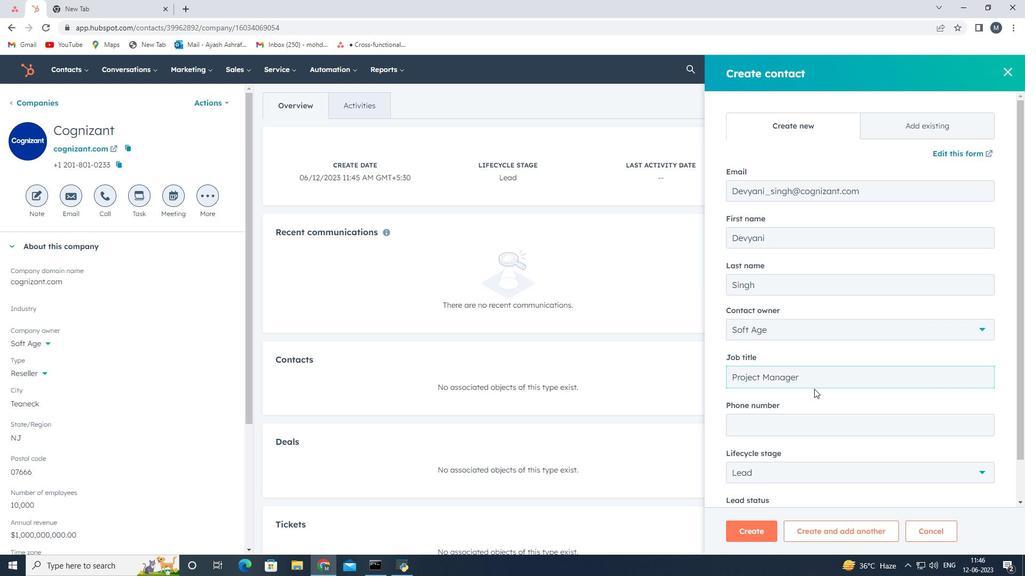 
Action: Mouse scrolled (815, 389) with delta (0, 0)
Screenshot: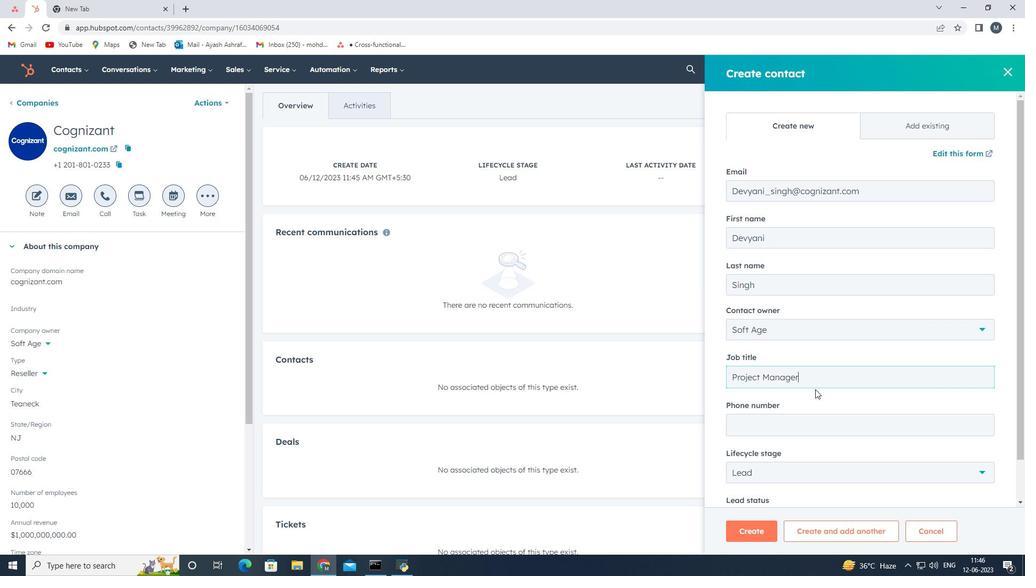 
Action: Mouse moved to (790, 384)
Screenshot: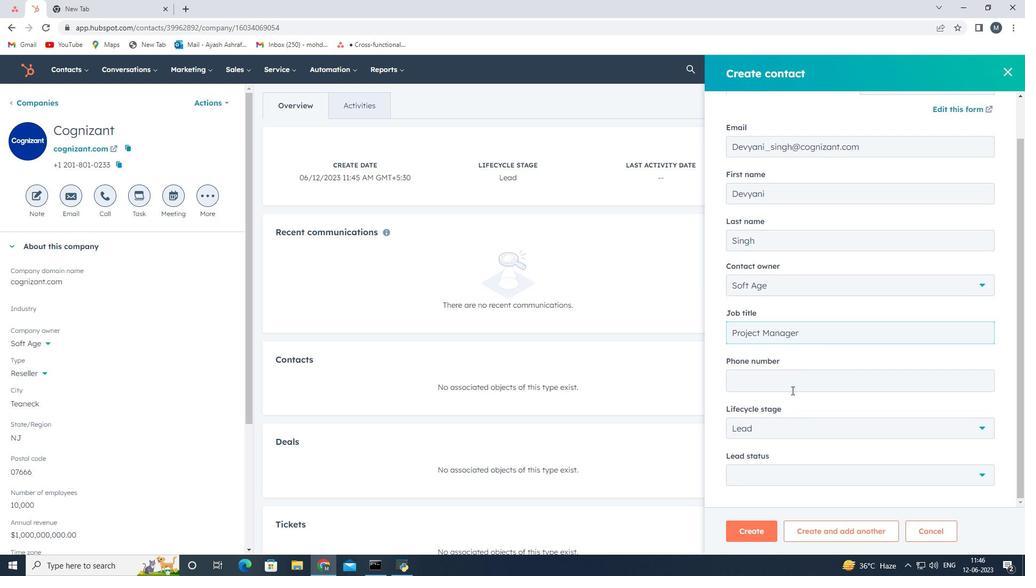 
Action: Mouse pressed left at (790, 384)
Screenshot: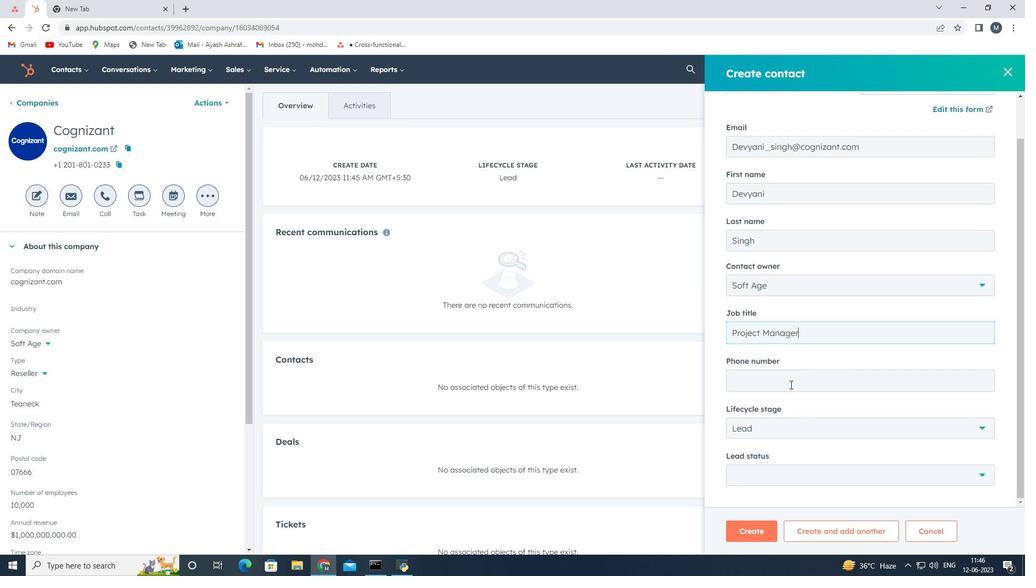 
Action: Mouse moved to (789, 384)
Screenshot: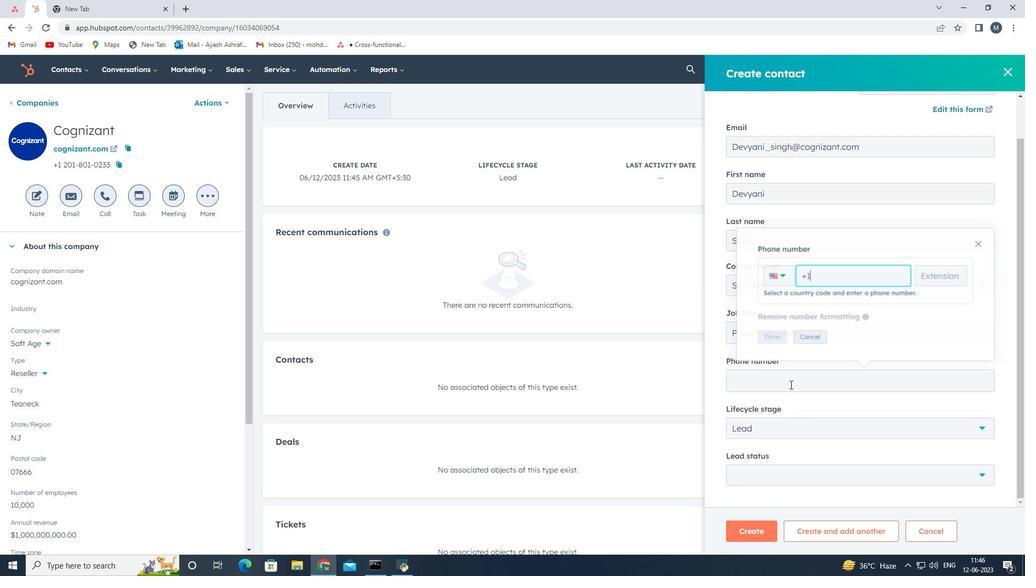 
Action: Key pressed 6175559013
Screenshot: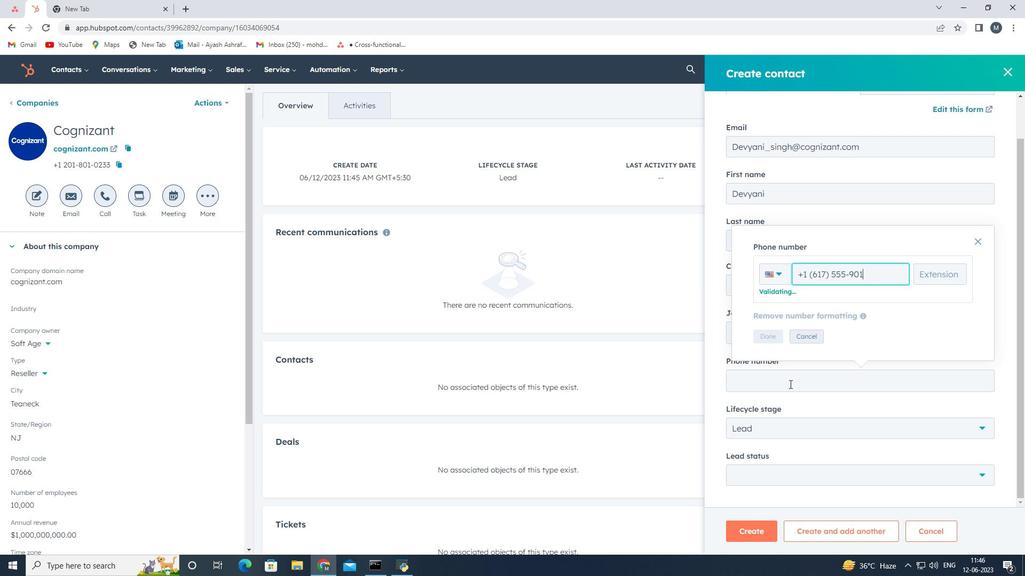 
Action: Mouse moved to (760, 334)
Screenshot: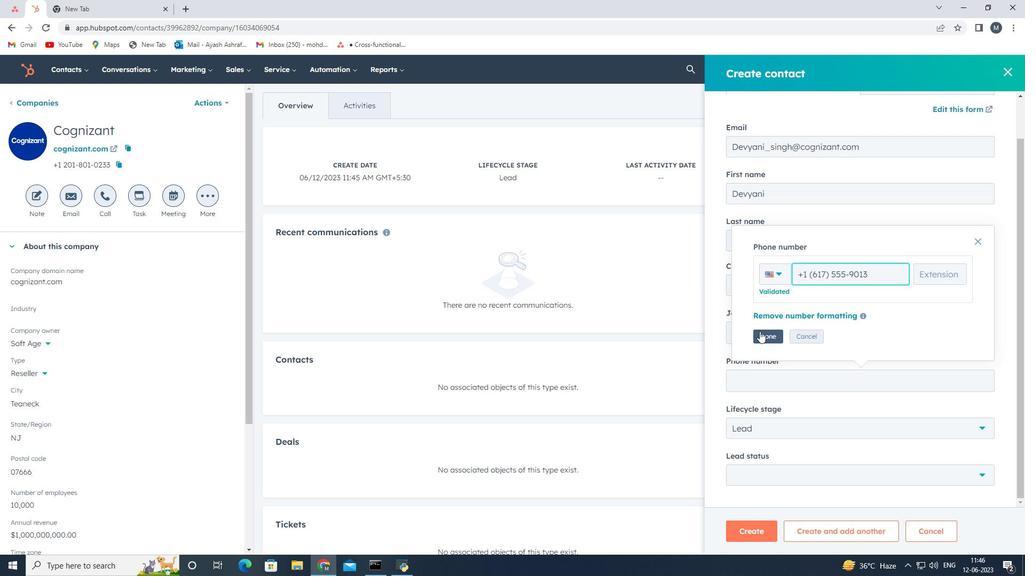 
Action: Mouse pressed left at (760, 334)
Screenshot: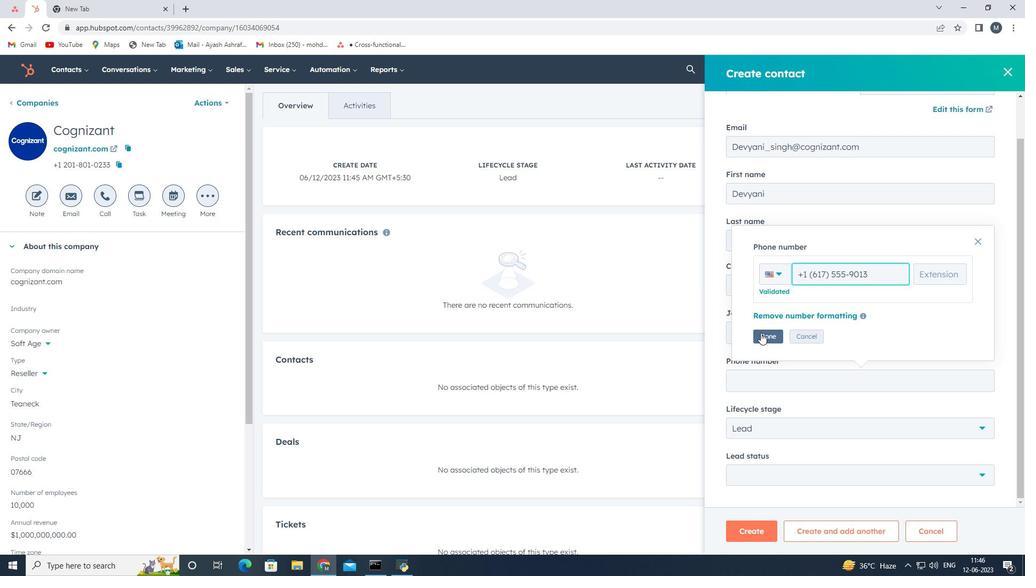 
Action: Mouse moved to (788, 387)
Screenshot: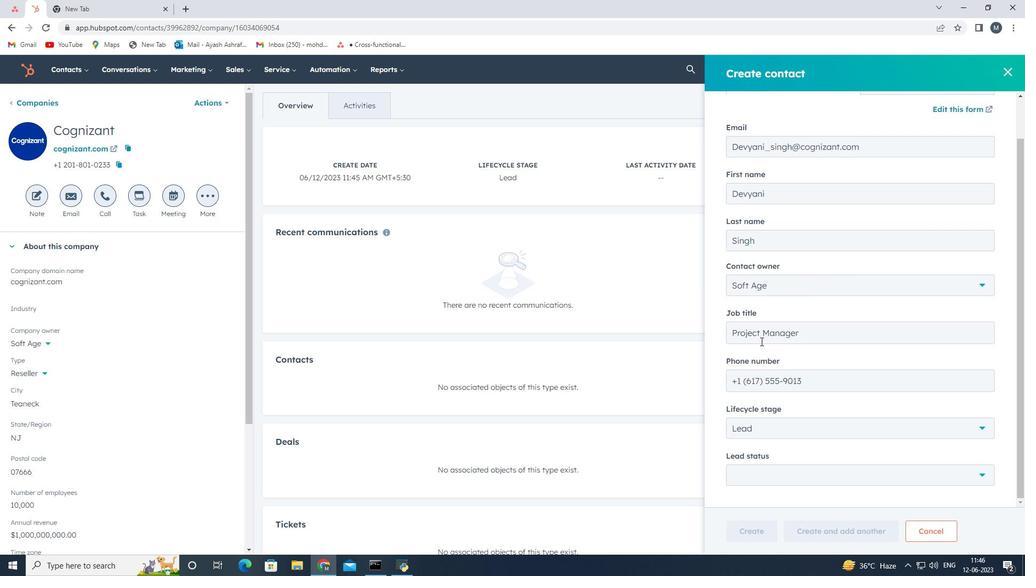 
Action: Mouse scrolled (788, 386) with delta (0, 0)
Screenshot: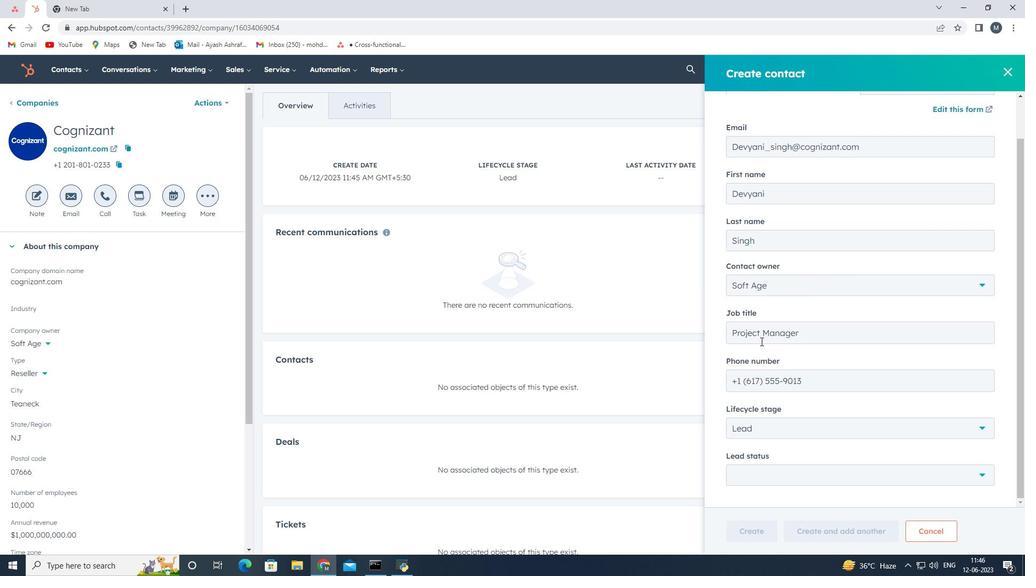 
Action: Mouse moved to (798, 426)
Screenshot: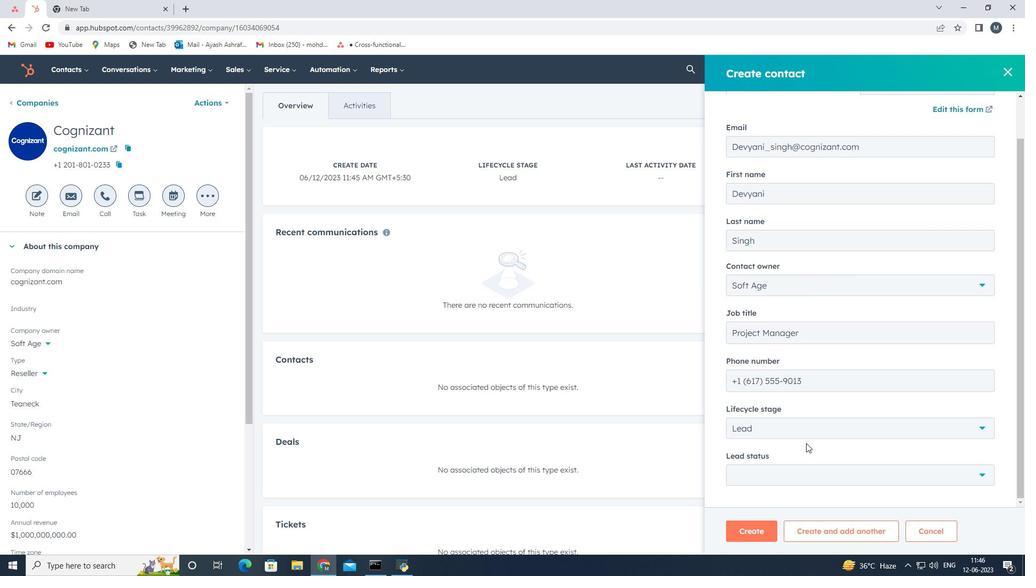 
Action: Mouse pressed left at (798, 426)
Screenshot: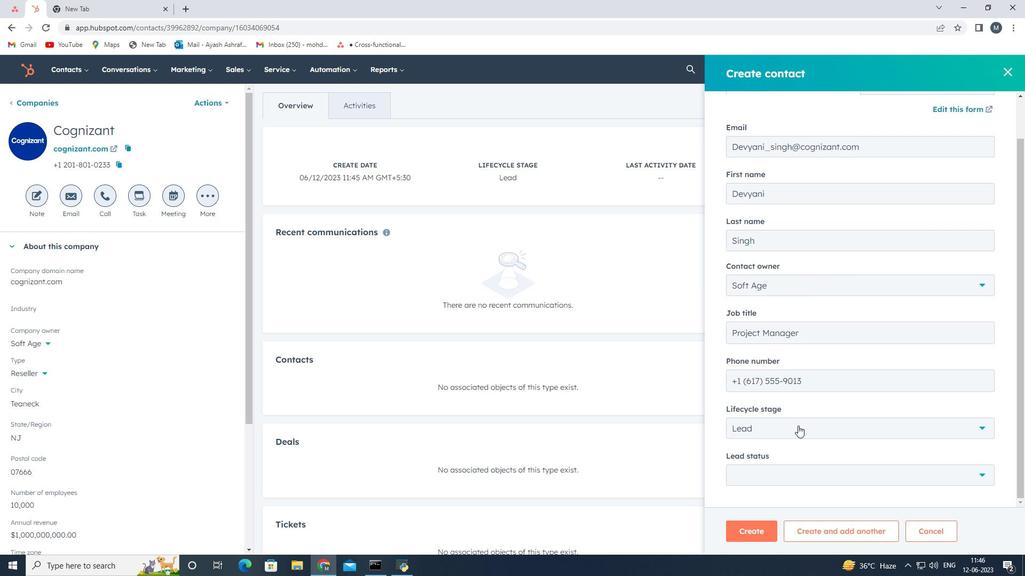 
Action: Mouse moved to (784, 334)
Screenshot: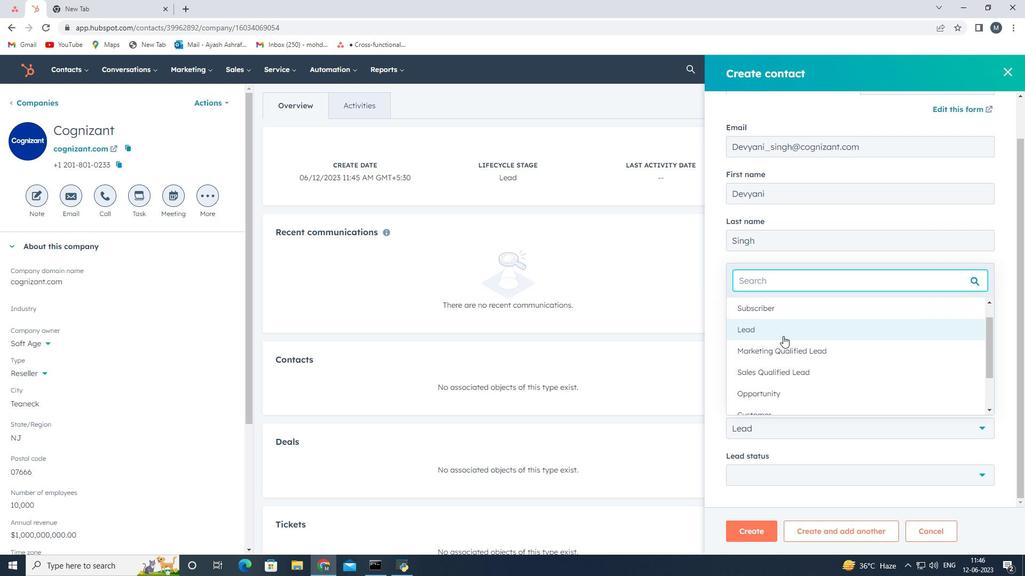 
Action: Mouse pressed left at (784, 334)
Screenshot: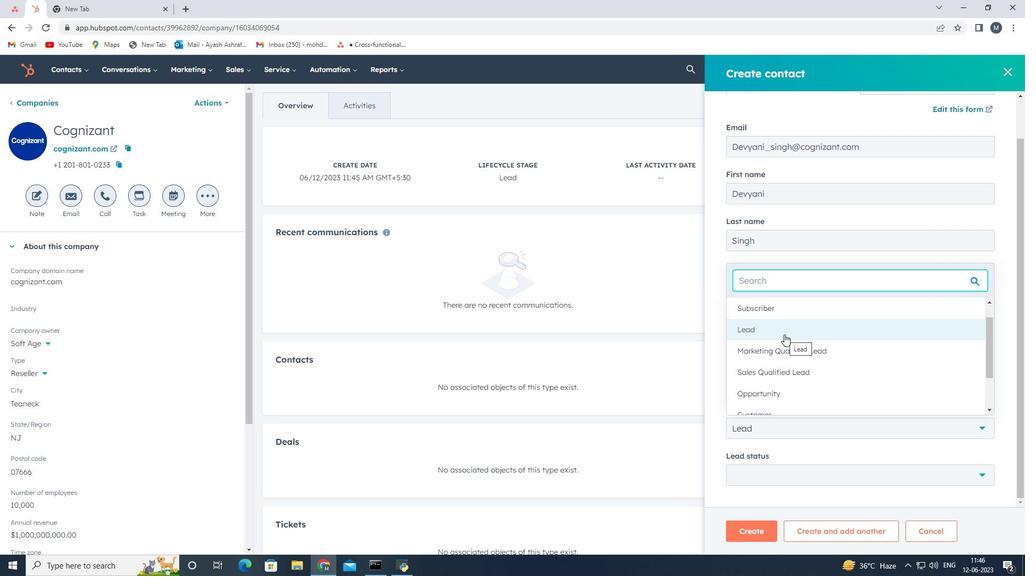 
Action: Mouse moved to (774, 469)
Screenshot: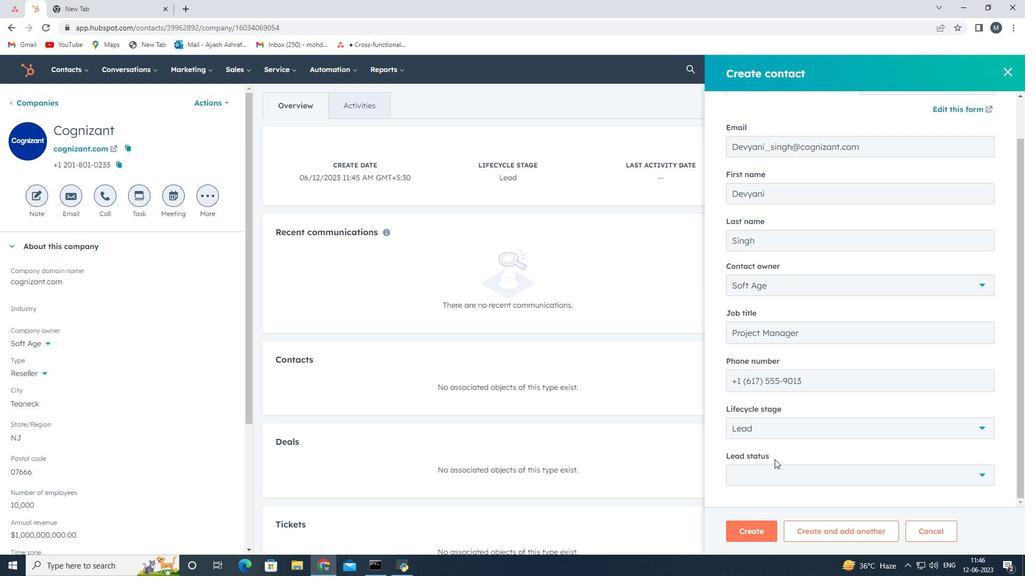 
Action: Mouse pressed left at (774, 469)
Screenshot: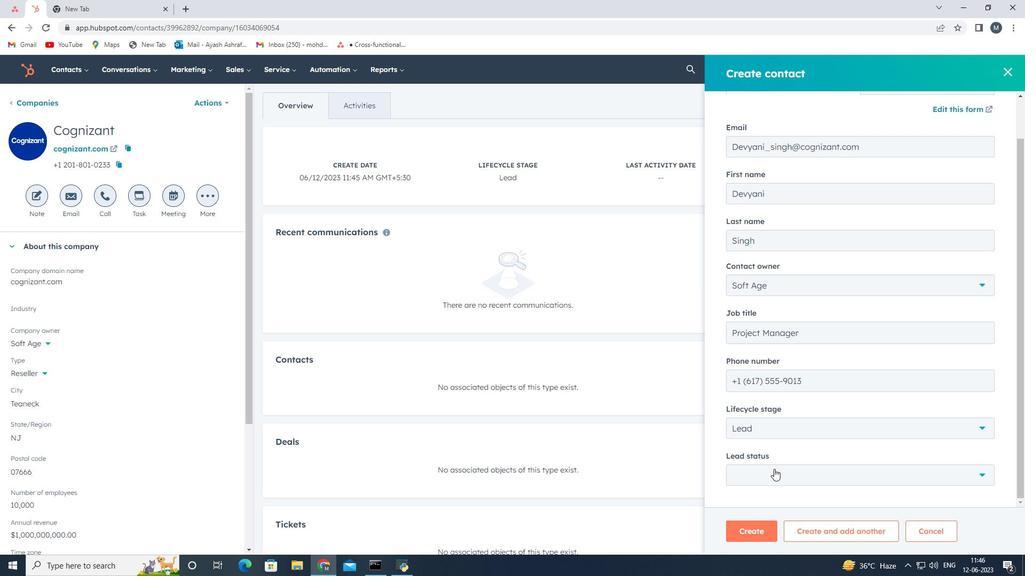 
Action: Mouse moved to (765, 398)
Screenshot: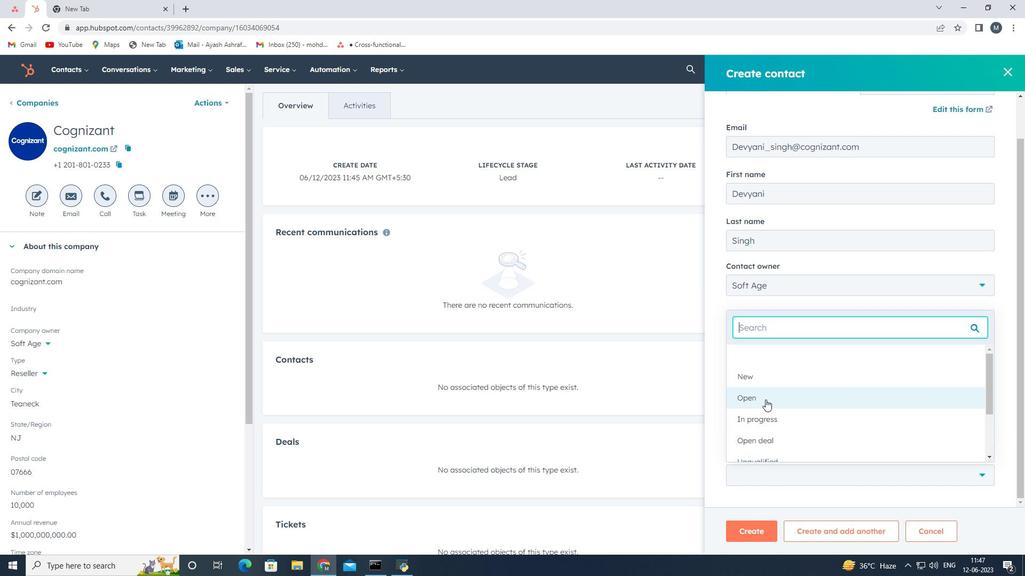
Action: Mouse pressed left at (765, 398)
Screenshot: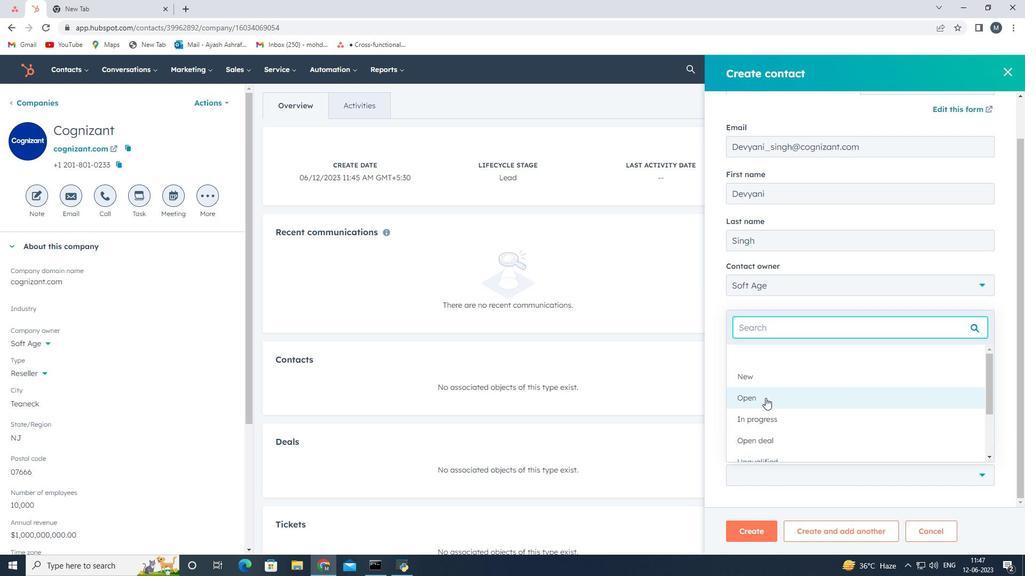 
Action: Mouse moved to (750, 529)
Screenshot: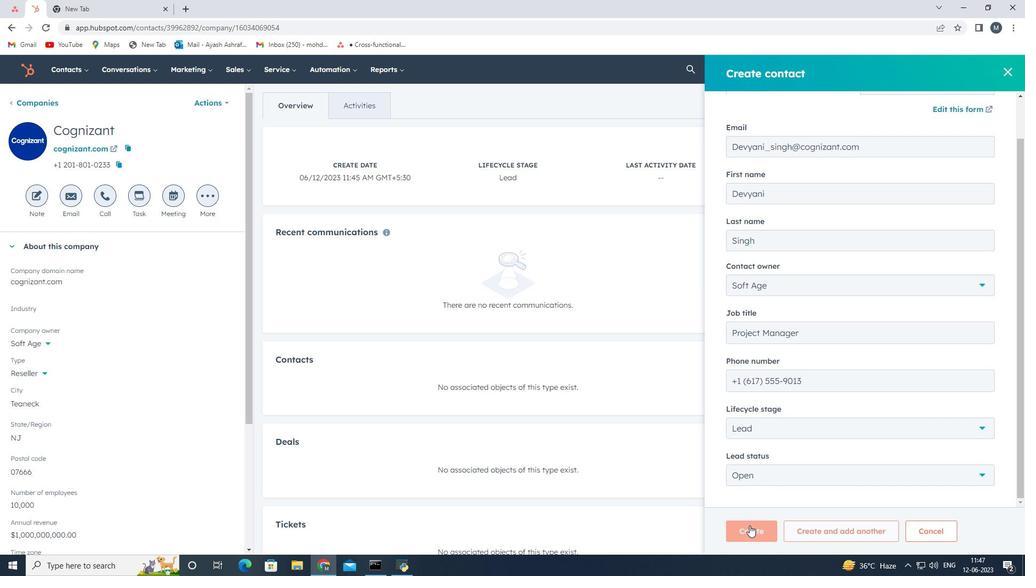 
Action: Mouse pressed left at (750, 529)
Screenshot: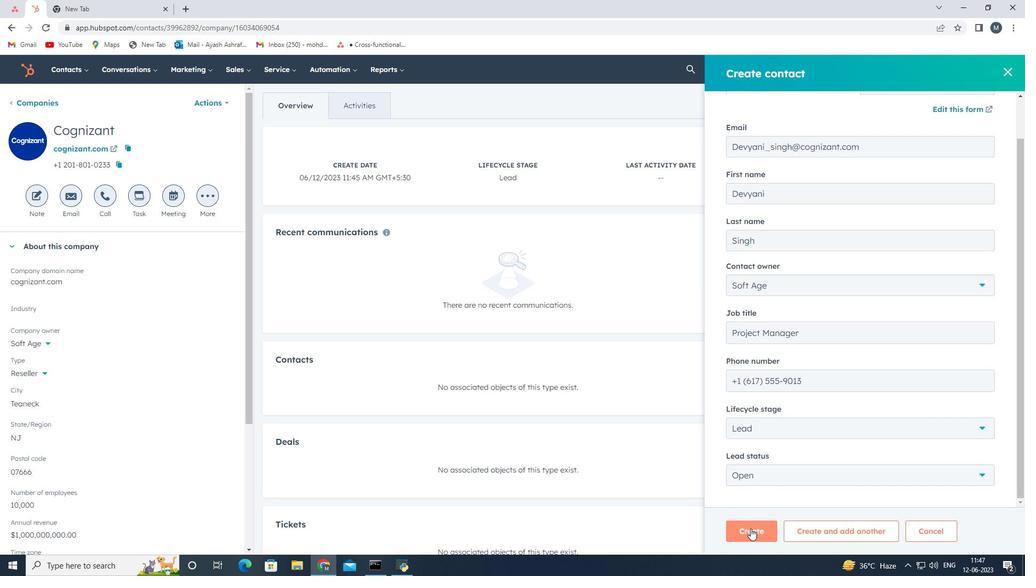 
Action: Mouse moved to (169, 365)
Screenshot: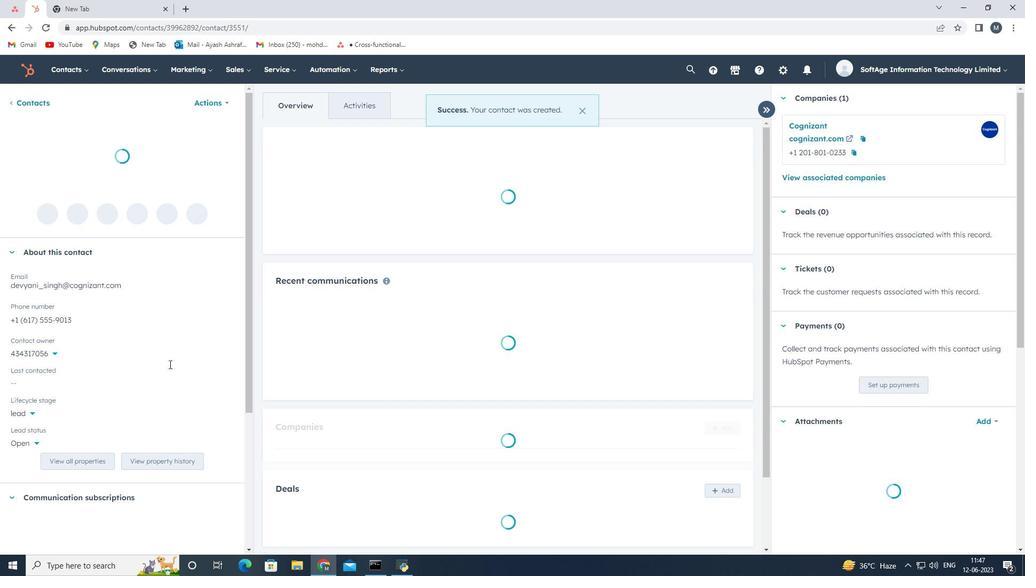 
